 Task: Find connections with filter location La Teste-de-Buch with filter topic #Storytellingwith filter profile language French with filter current company PQE Group with filter school Chaudhary Charan Singh Haryana Agricultural University with filter industry Amusement Parks and Arcades with filter service category Growth Marketing with filter keywords title Biological Engineer
Action: Mouse moved to (518, 82)
Screenshot: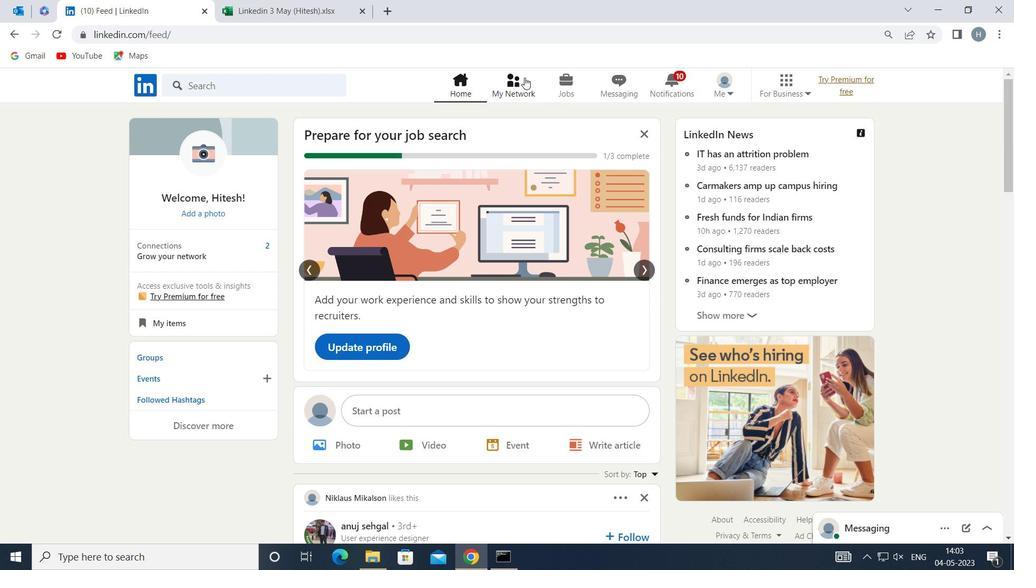 
Action: Mouse pressed left at (518, 82)
Screenshot: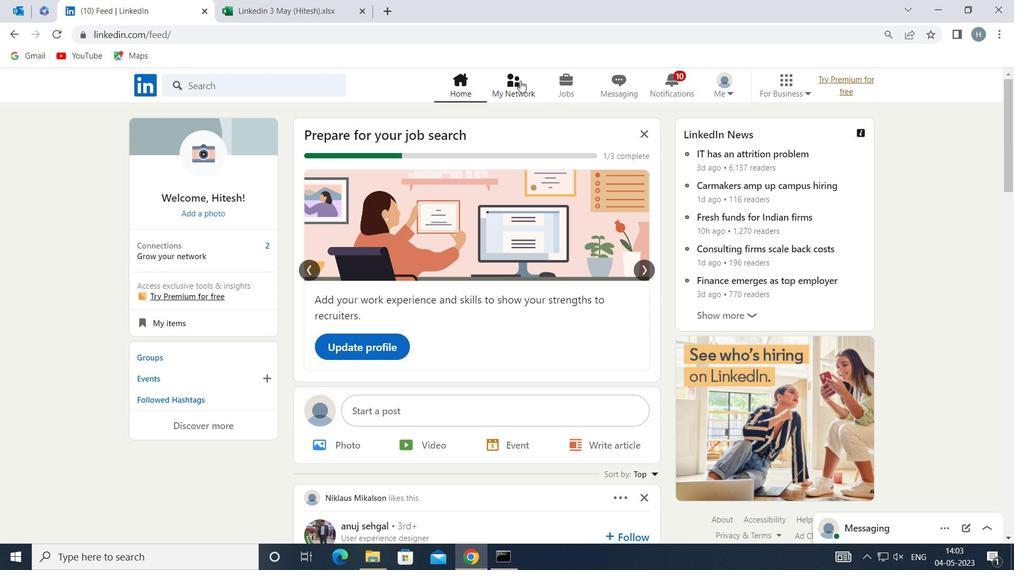 
Action: Mouse moved to (277, 155)
Screenshot: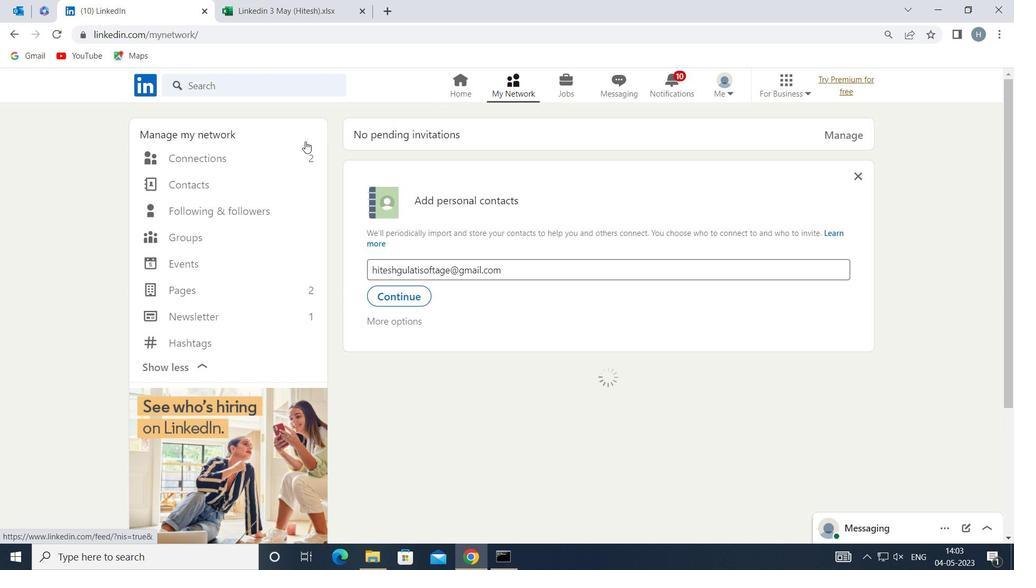 
Action: Mouse pressed left at (277, 155)
Screenshot: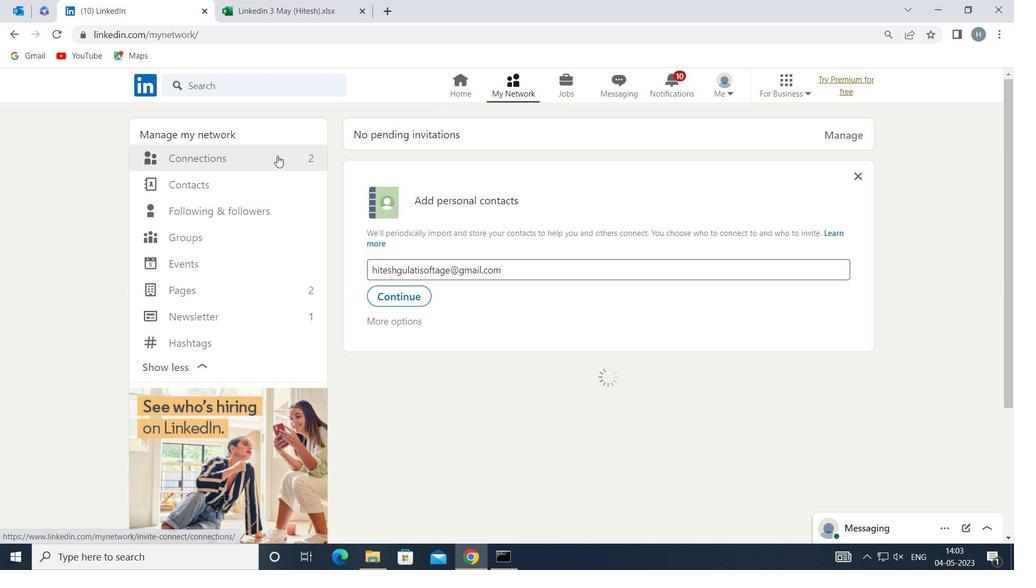 
Action: Mouse moved to (592, 156)
Screenshot: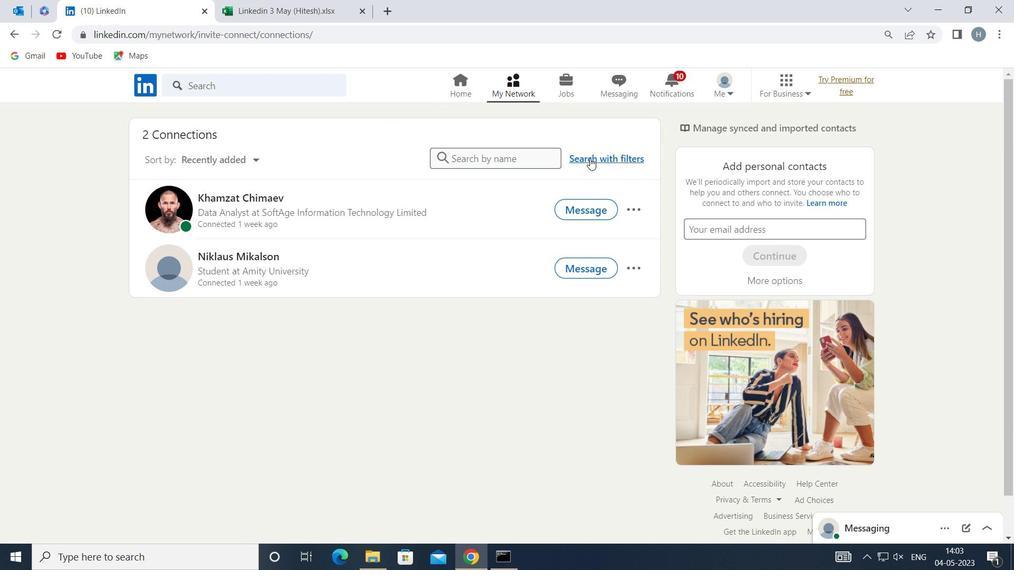
Action: Mouse pressed left at (592, 156)
Screenshot: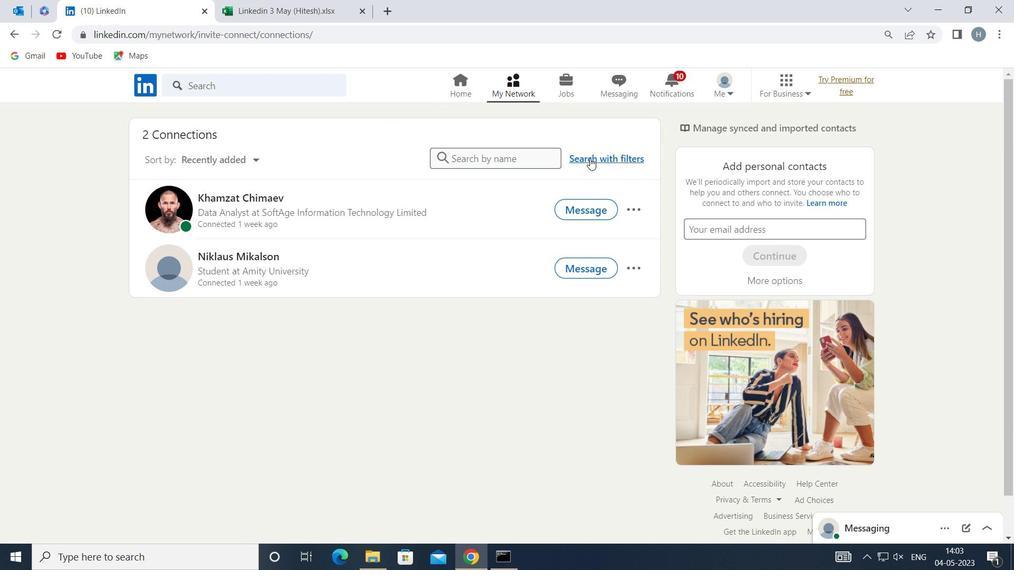 
Action: Mouse moved to (558, 119)
Screenshot: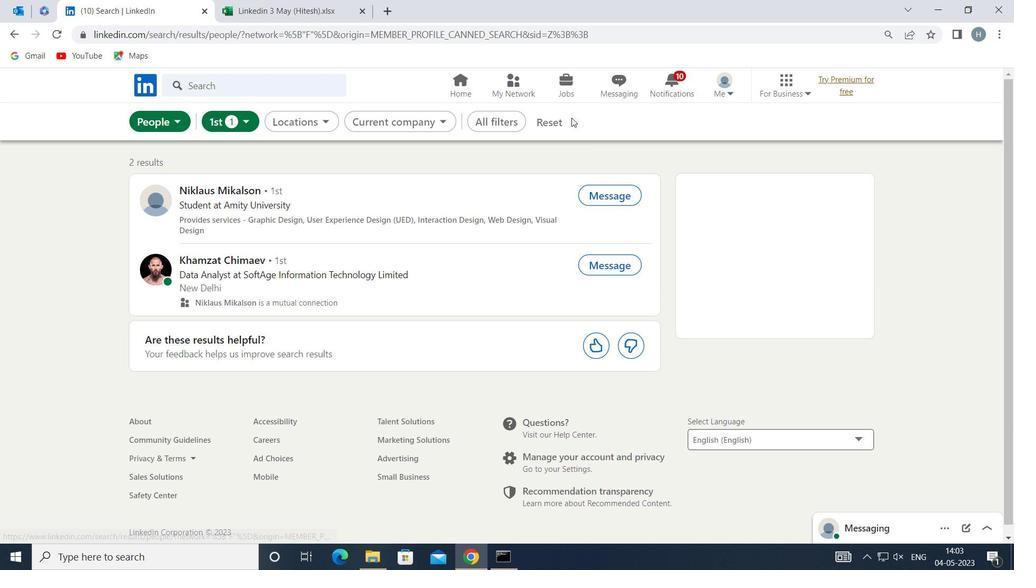 
Action: Mouse pressed left at (558, 119)
Screenshot: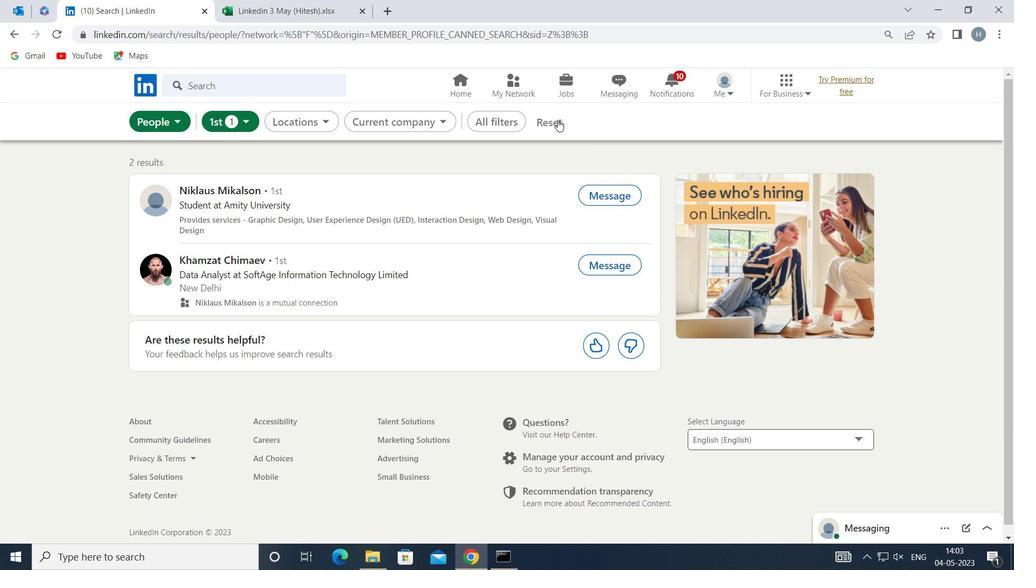 
Action: Mouse moved to (542, 120)
Screenshot: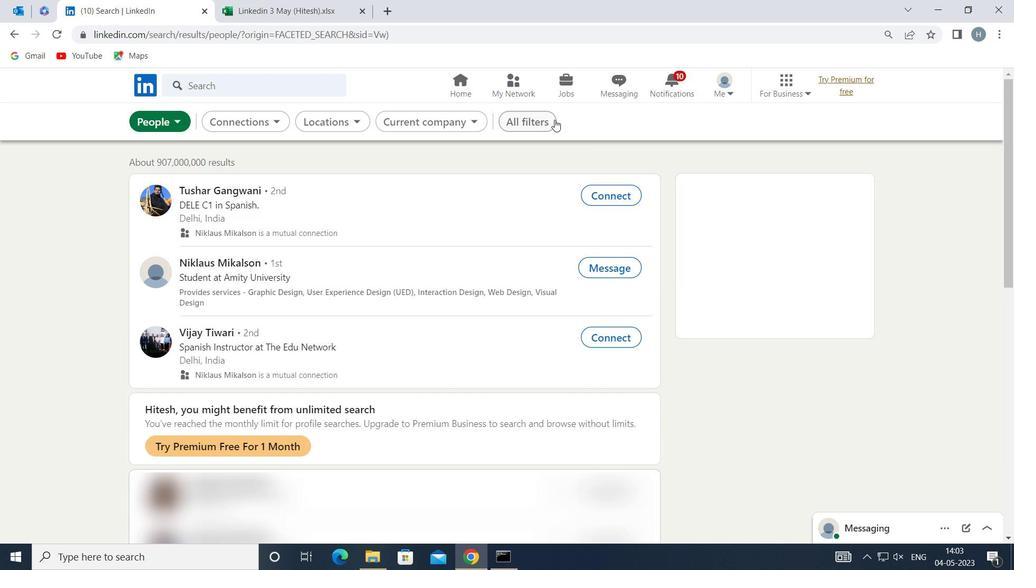
Action: Mouse pressed left at (542, 120)
Screenshot: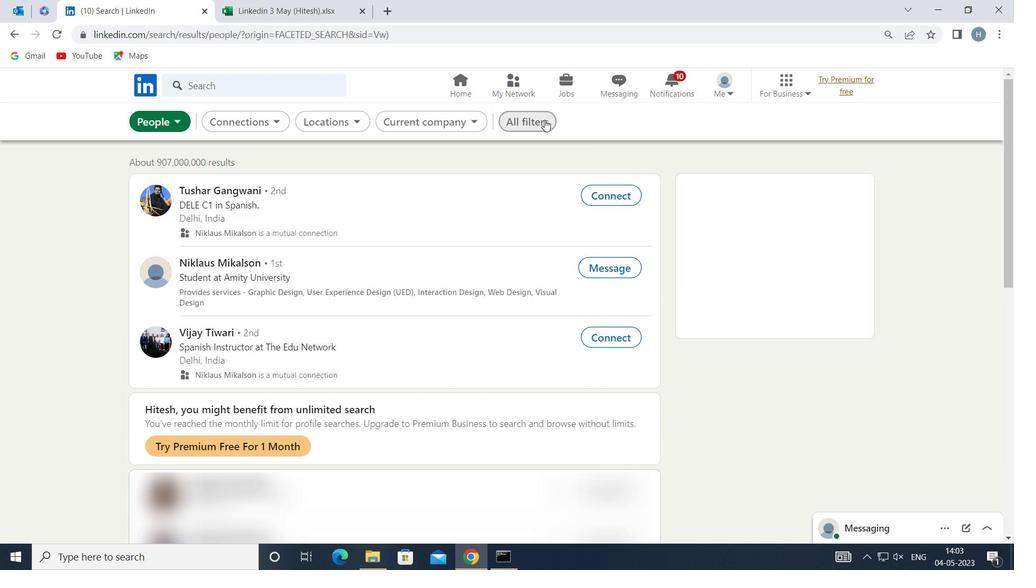 
Action: Mouse moved to (737, 236)
Screenshot: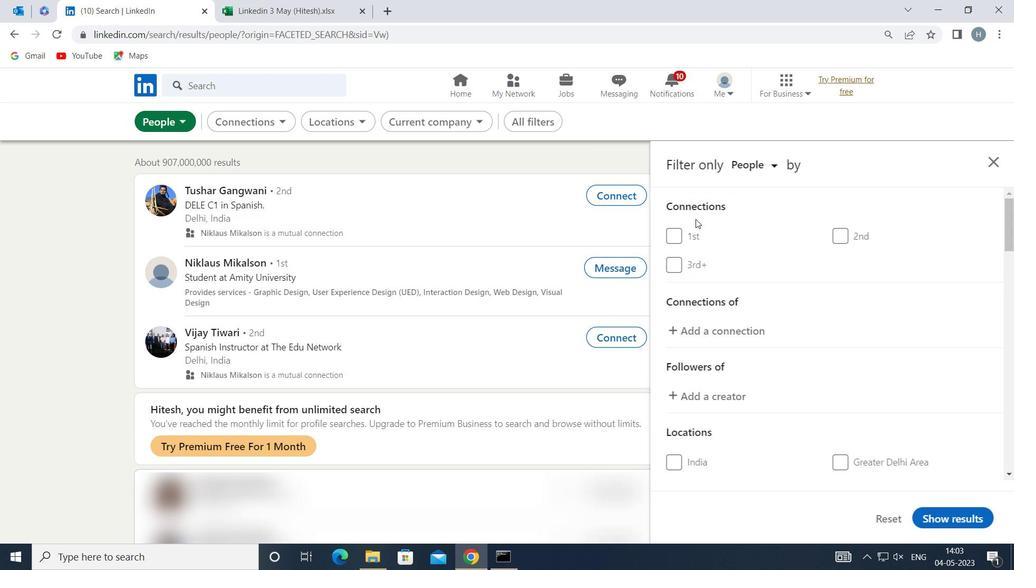 
Action: Mouse scrolled (737, 235) with delta (0, 0)
Screenshot: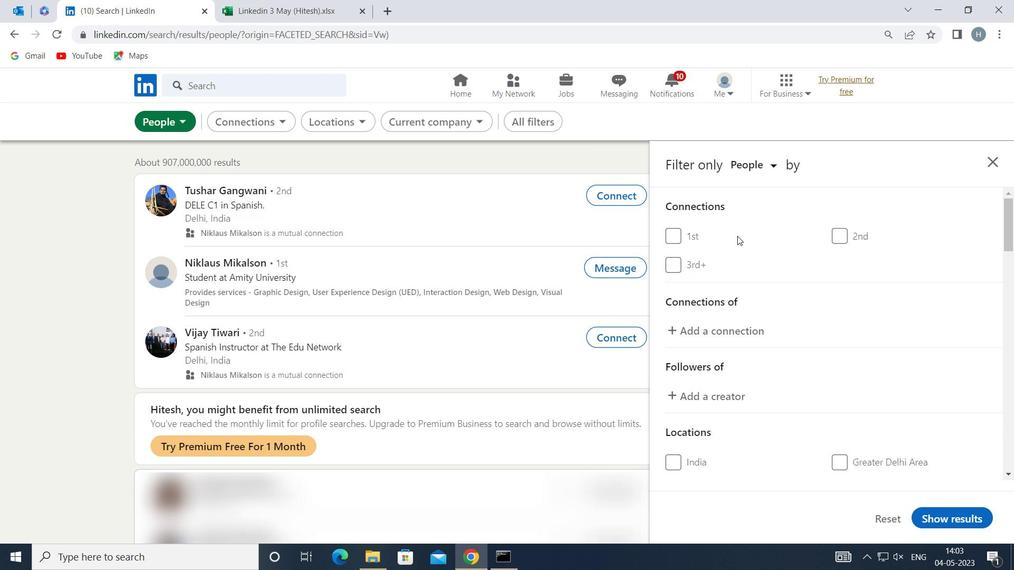 
Action: Mouse scrolled (737, 235) with delta (0, 0)
Screenshot: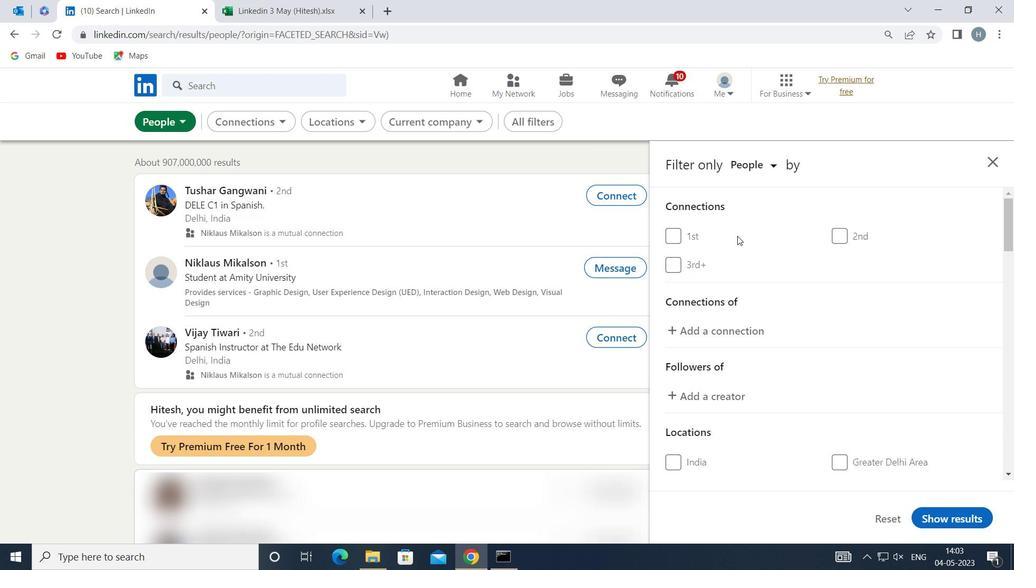 
Action: Mouse moved to (738, 236)
Screenshot: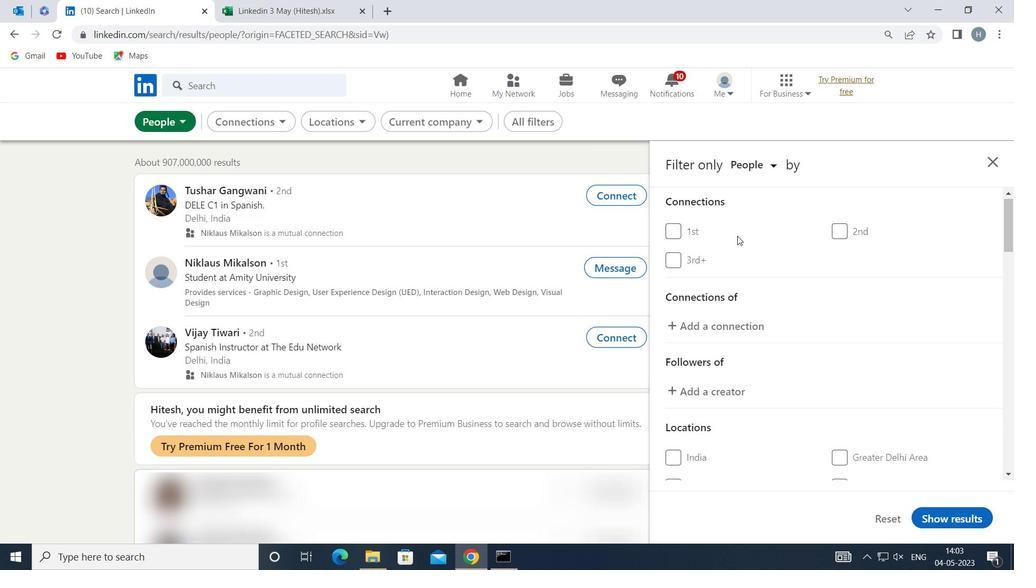 
Action: Mouse scrolled (738, 235) with delta (0, 0)
Screenshot: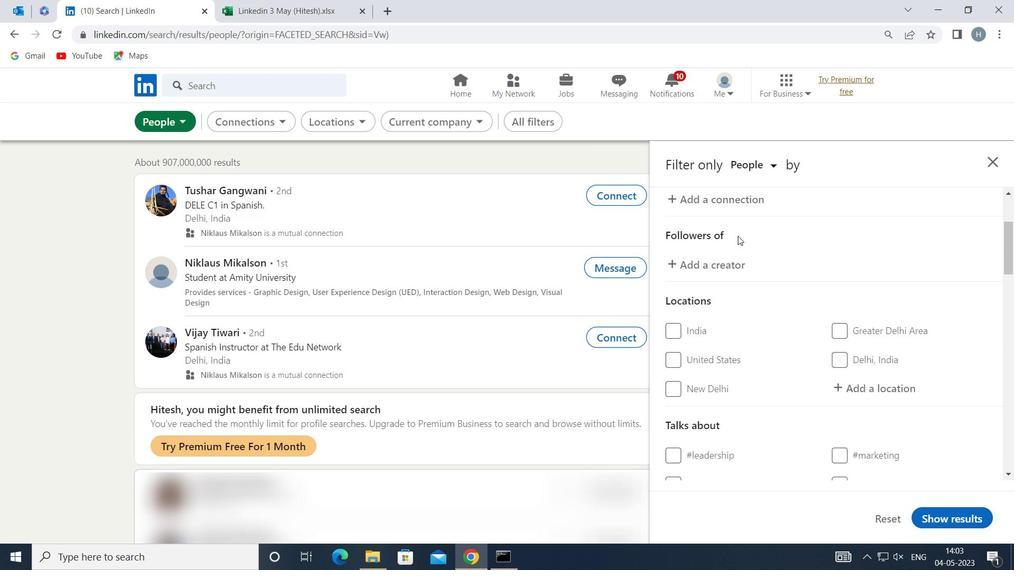 
Action: Mouse moved to (887, 319)
Screenshot: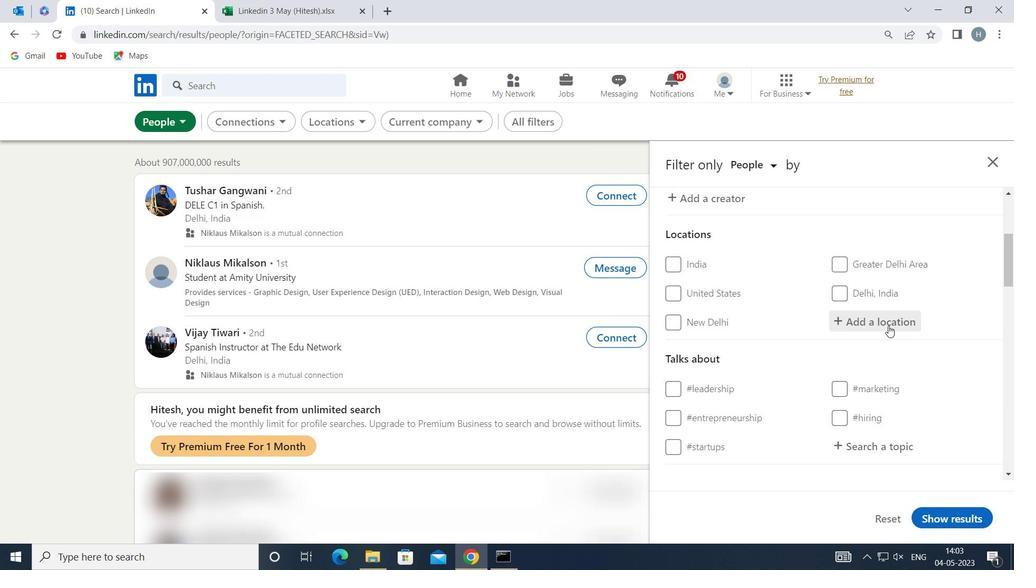 
Action: Mouse pressed left at (887, 319)
Screenshot: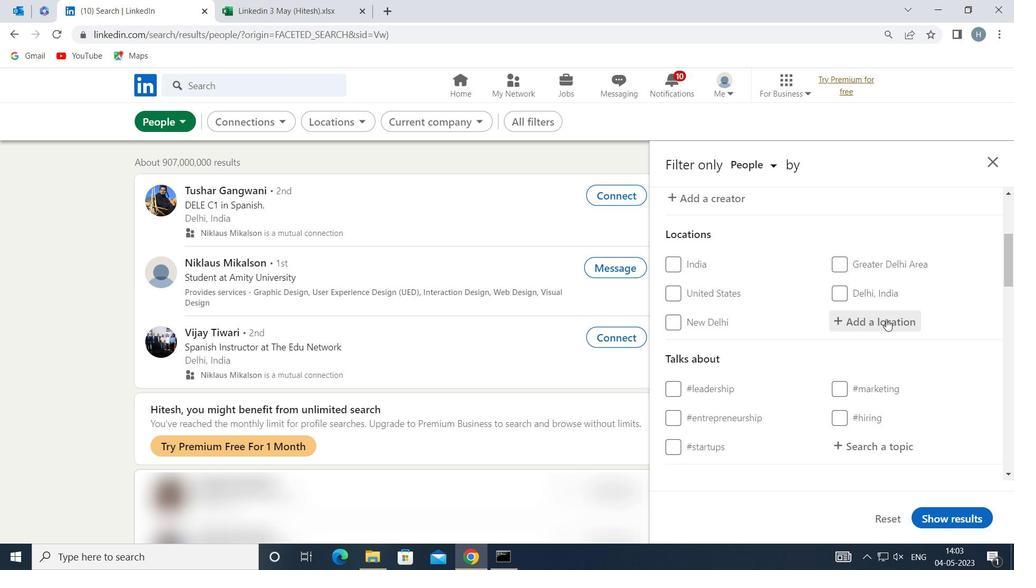 
Action: Key pressed <Key.shift>LA<Key.space><Key.shift>TESTE
Screenshot: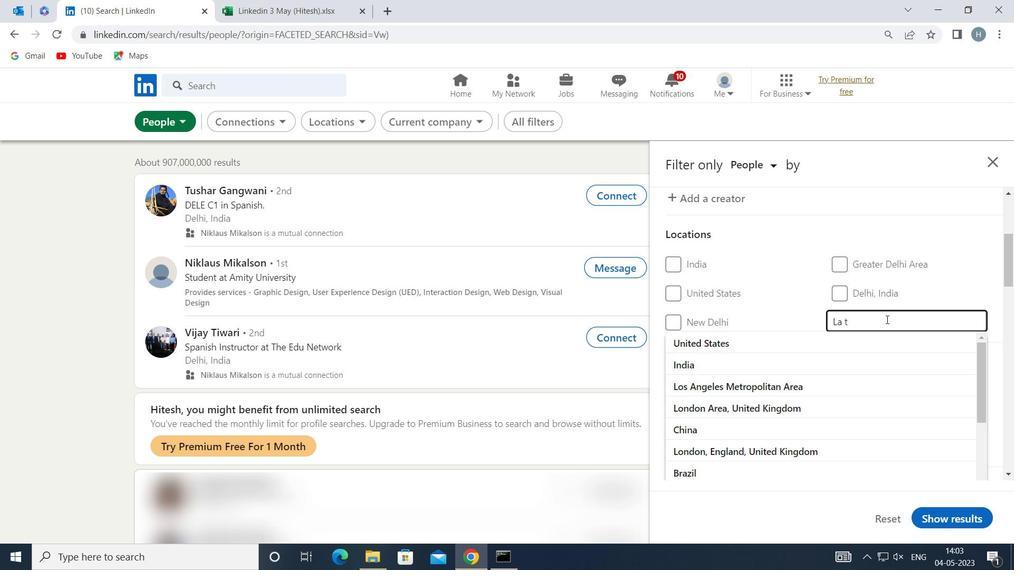 
Action: Mouse moved to (832, 340)
Screenshot: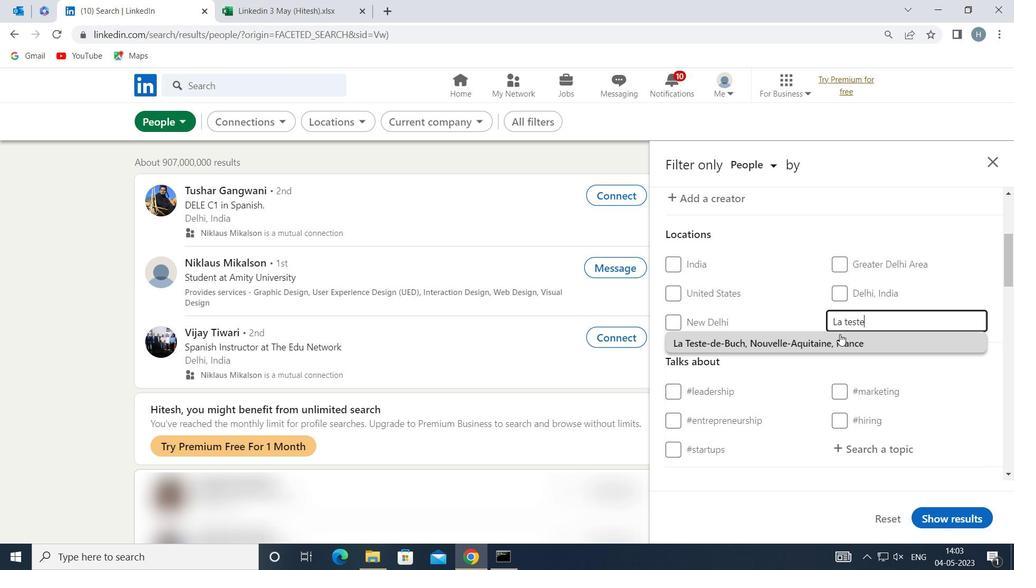 
Action: Mouse pressed left at (832, 340)
Screenshot: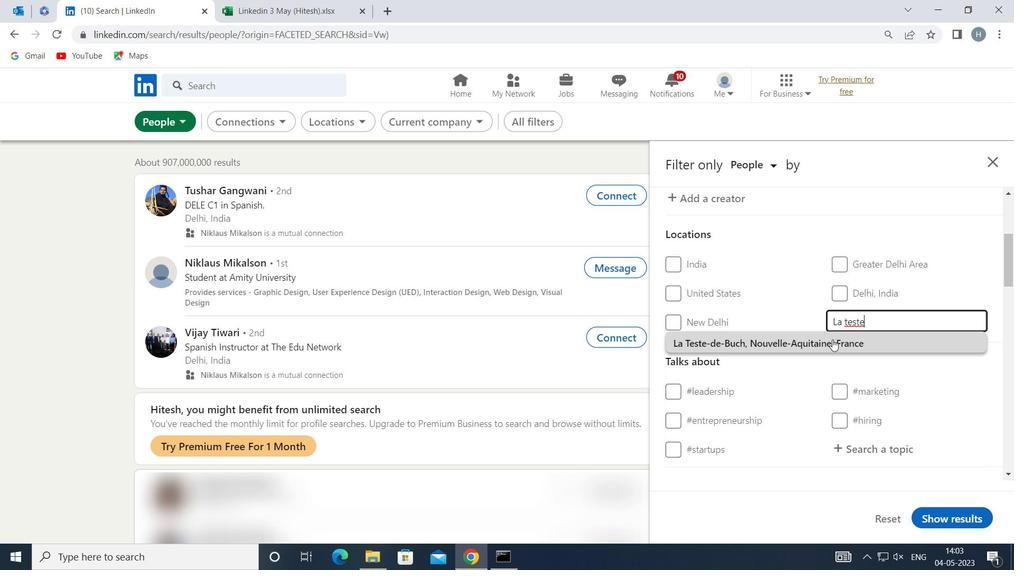 
Action: Mouse moved to (790, 338)
Screenshot: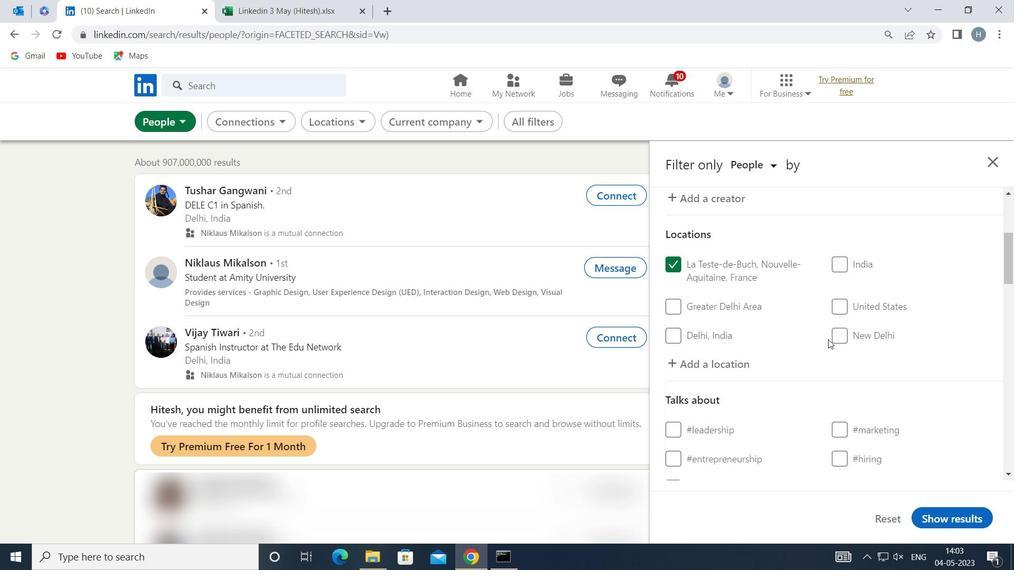 
Action: Mouse scrolled (790, 338) with delta (0, 0)
Screenshot: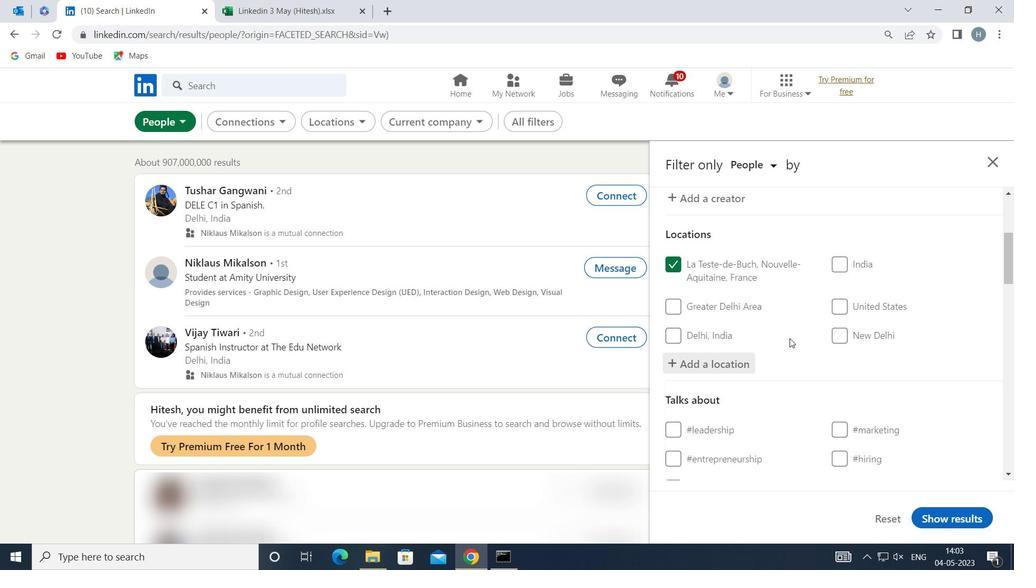 
Action: Mouse scrolled (790, 338) with delta (0, 0)
Screenshot: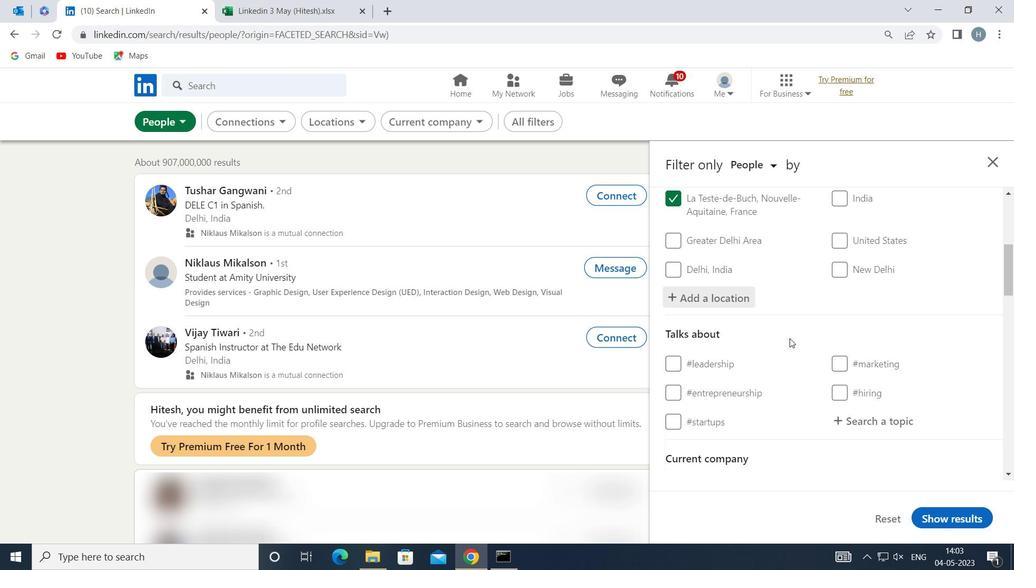 
Action: Mouse moved to (865, 355)
Screenshot: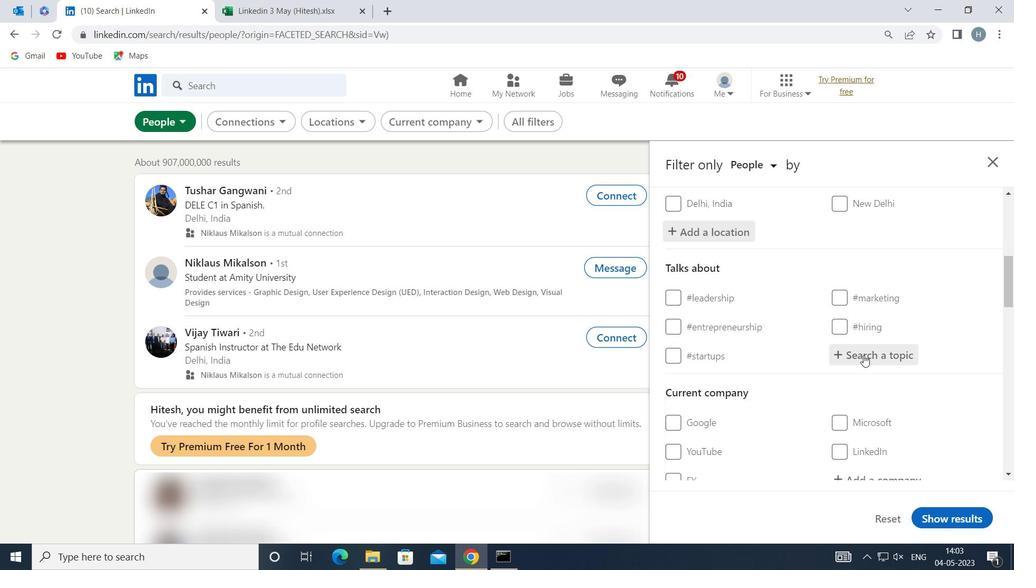 
Action: Mouse pressed left at (865, 355)
Screenshot: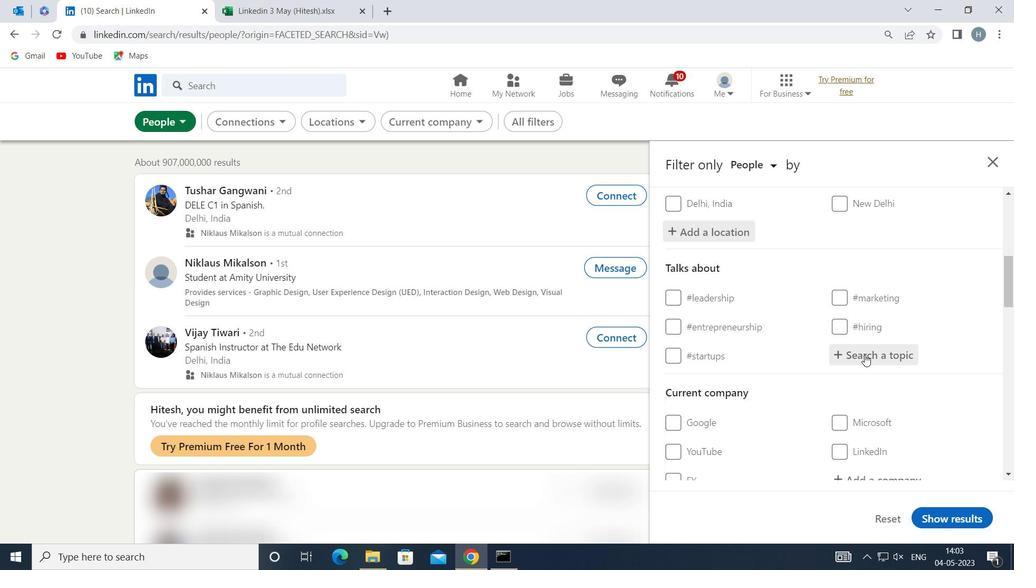 
Action: Key pressed <Key.shift>STORYTELL
Screenshot: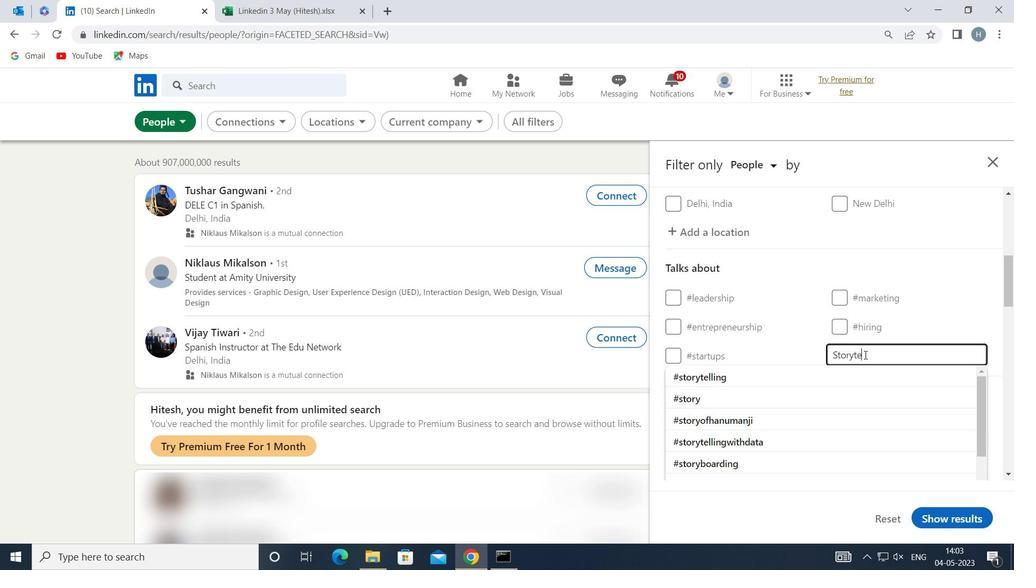 
Action: Mouse moved to (817, 367)
Screenshot: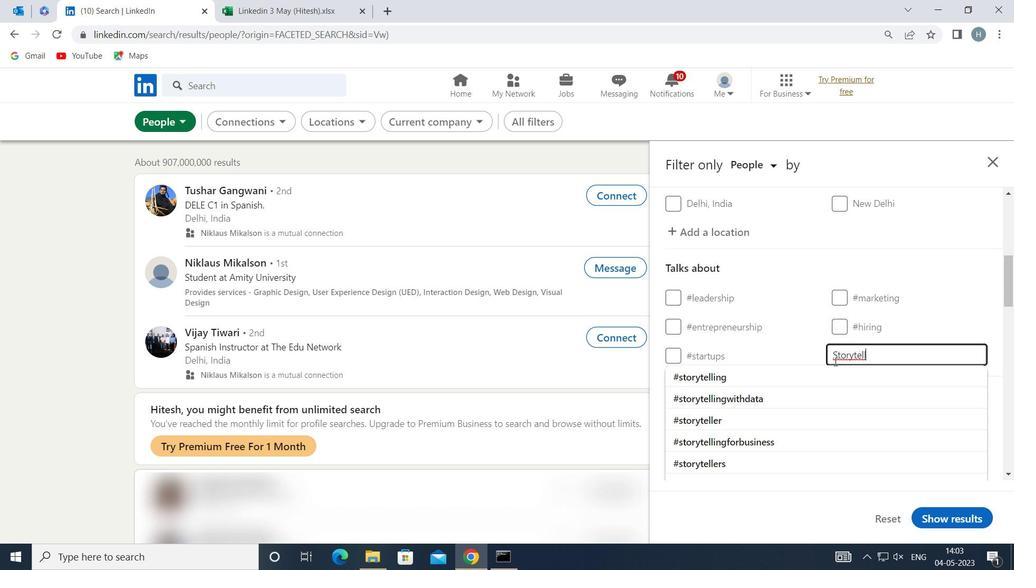
Action: Mouse pressed left at (817, 367)
Screenshot: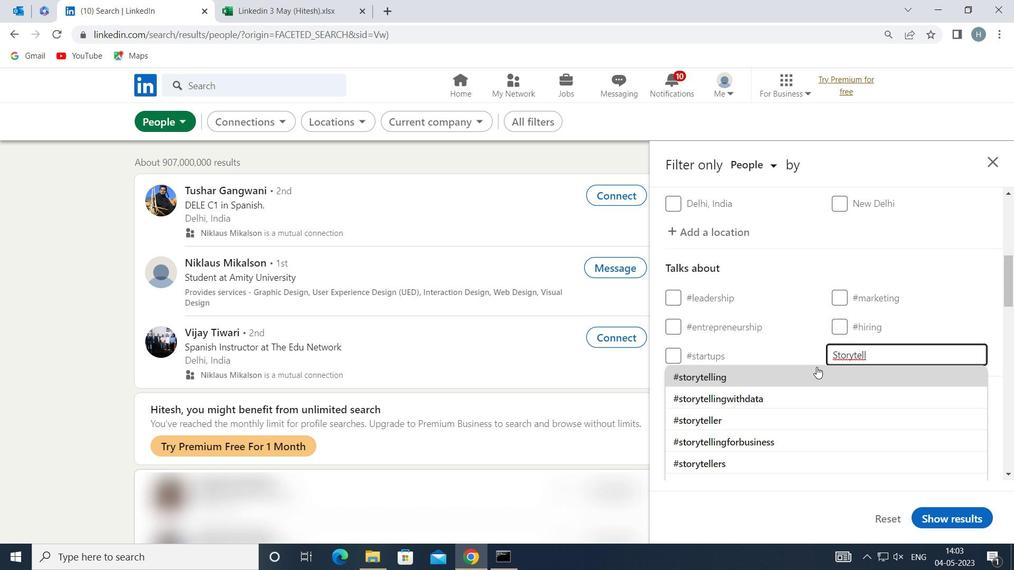 
Action: Mouse moved to (783, 350)
Screenshot: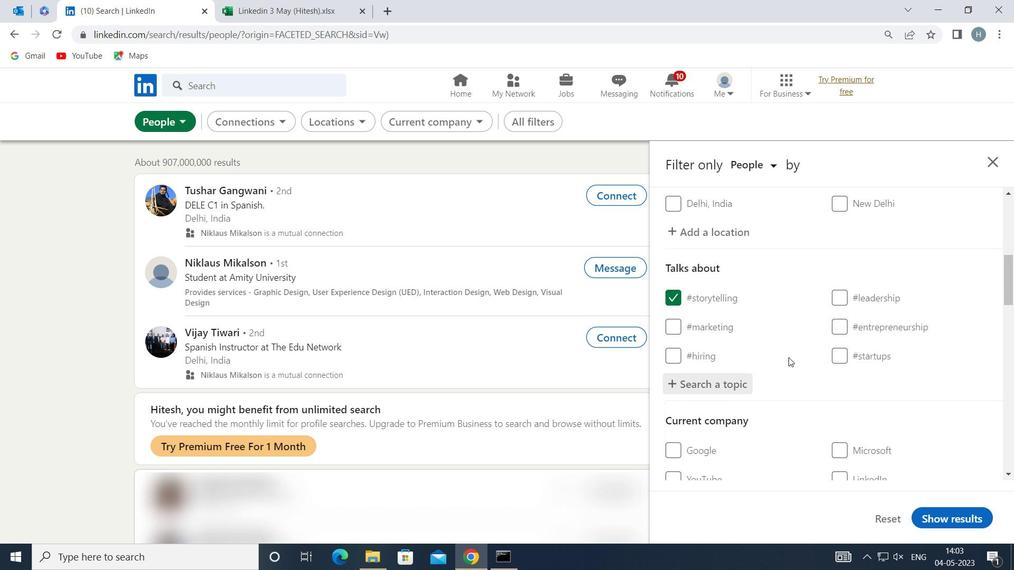 
Action: Mouse scrolled (783, 350) with delta (0, 0)
Screenshot: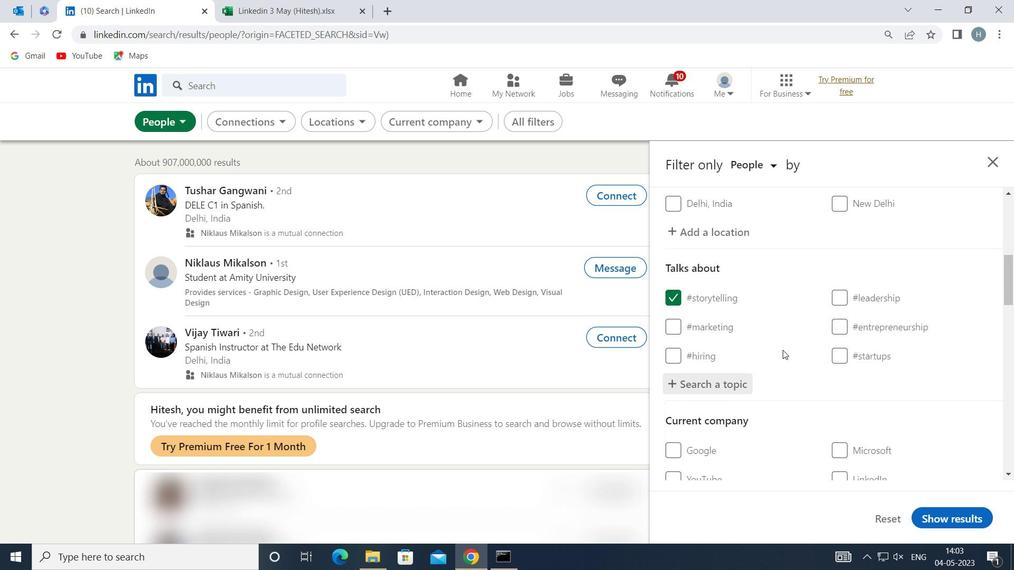 
Action: Mouse scrolled (783, 350) with delta (0, 0)
Screenshot: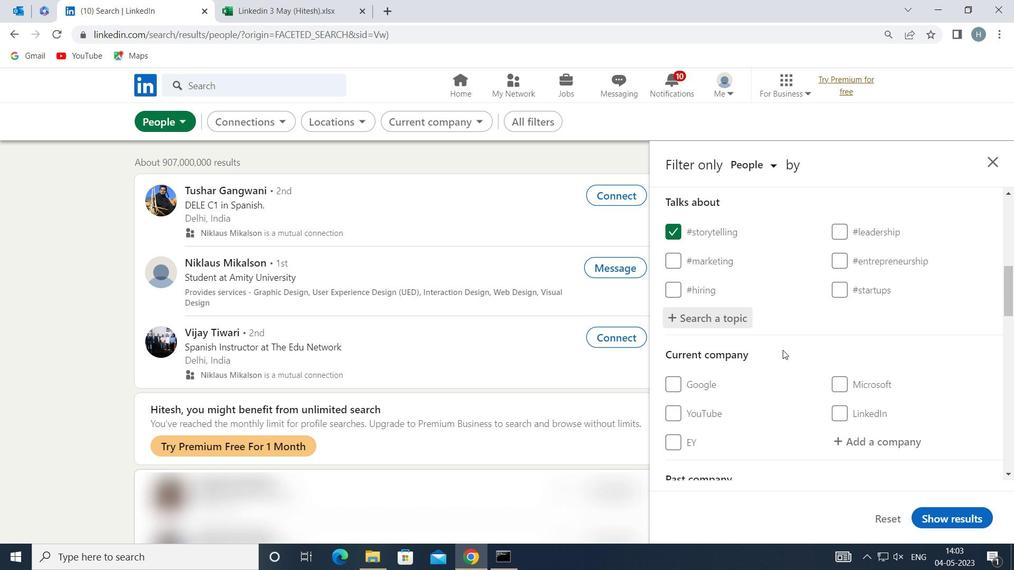 
Action: Mouse scrolled (783, 350) with delta (0, 0)
Screenshot: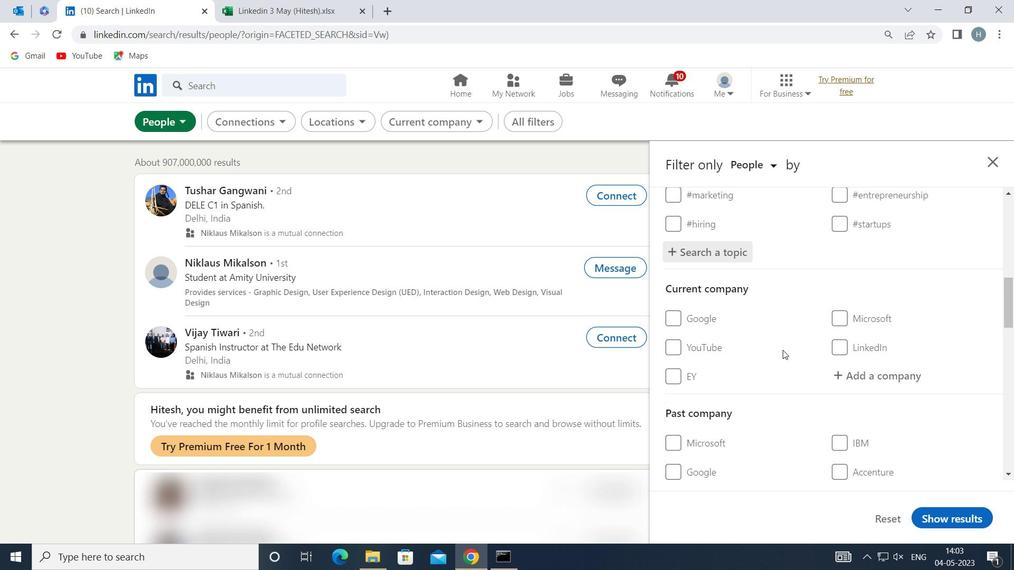 
Action: Mouse scrolled (783, 350) with delta (0, 0)
Screenshot: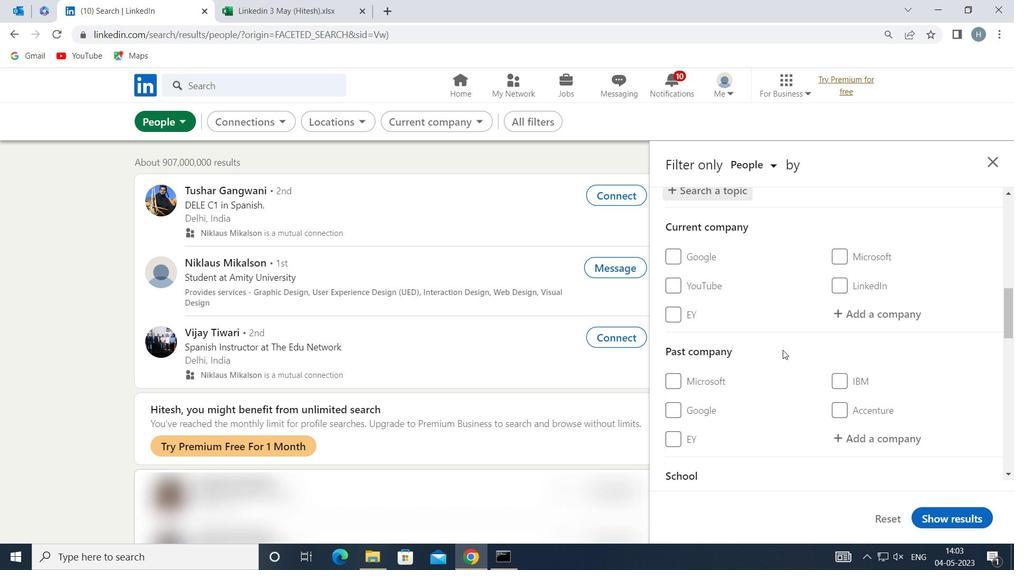 
Action: Mouse scrolled (783, 350) with delta (0, 0)
Screenshot: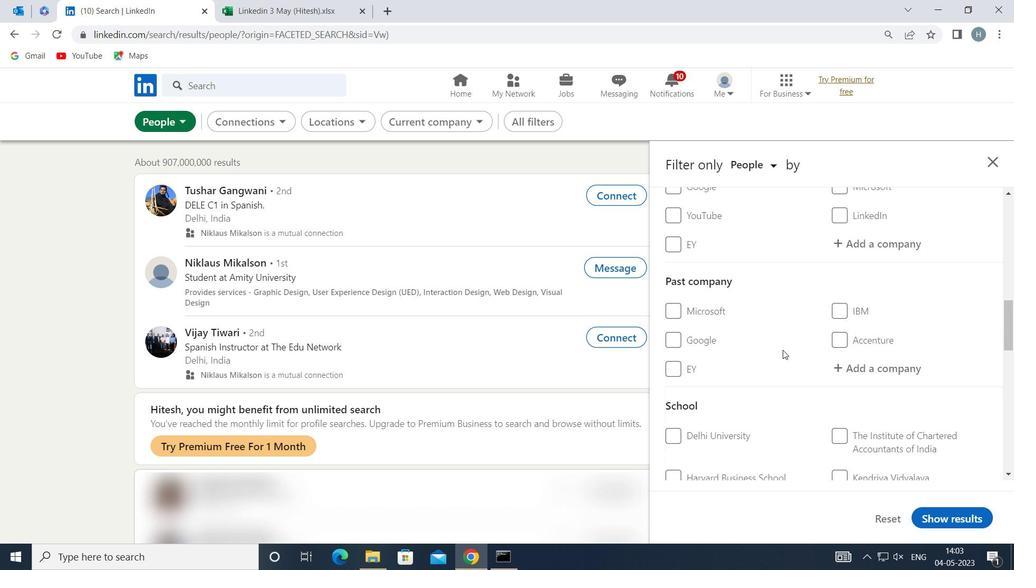 
Action: Mouse scrolled (783, 350) with delta (0, 0)
Screenshot: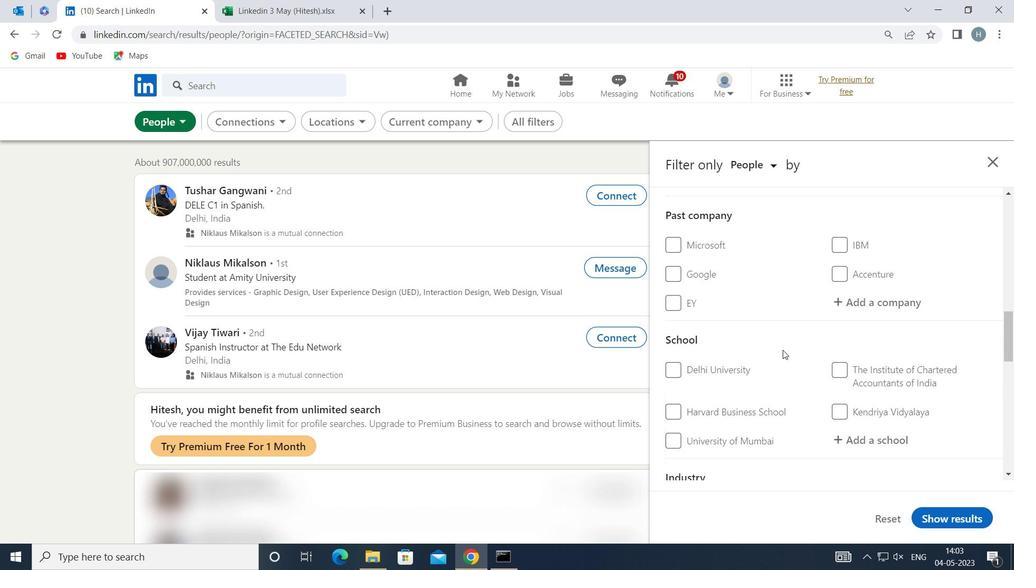 
Action: Mouse scrolled (783, 350) with delta (0, 0)
Screenshot: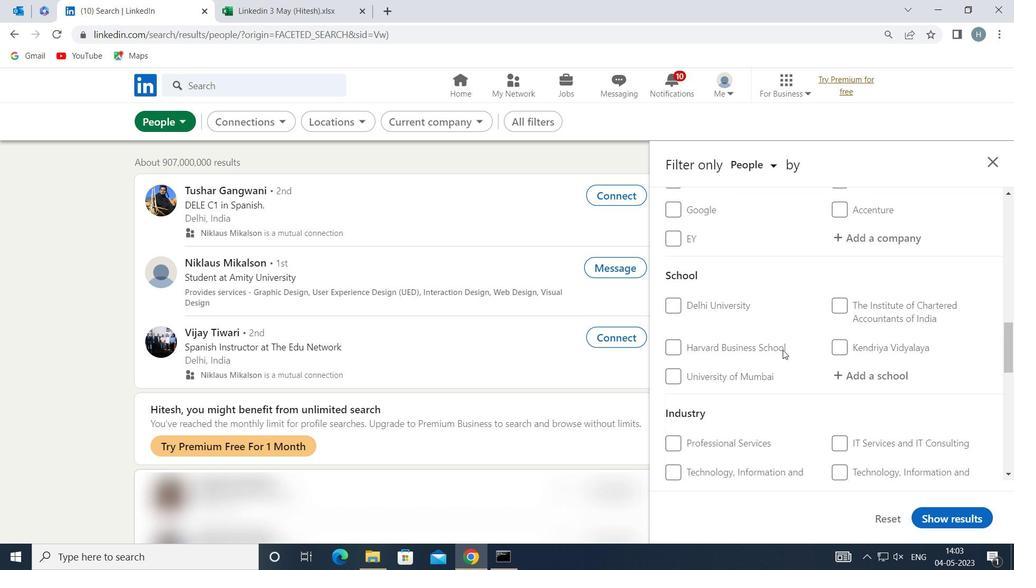 
Action: Mouse scrolled (783, 350) with delta (0, 0)
Screenshot: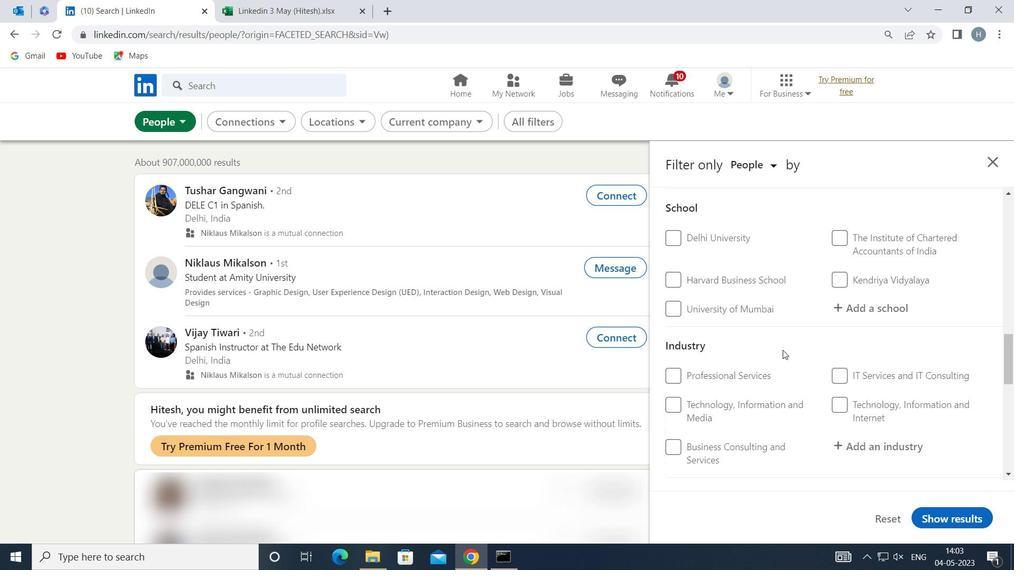 
Action: Mouse scrolled (783, 350) with delta (0, 0)
Screenshot: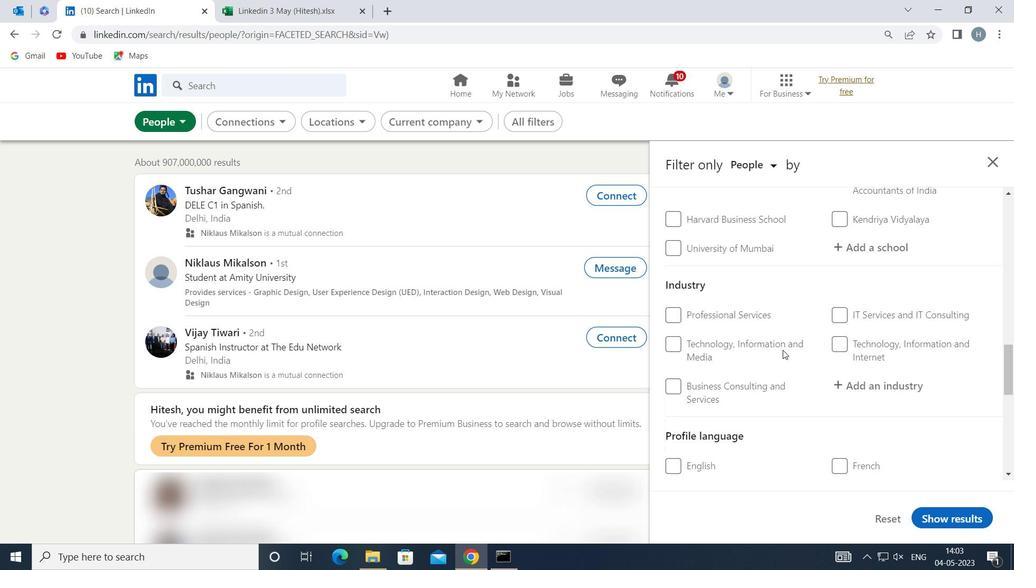 
Action: Mouse moved to (839, 397)
Screenshot: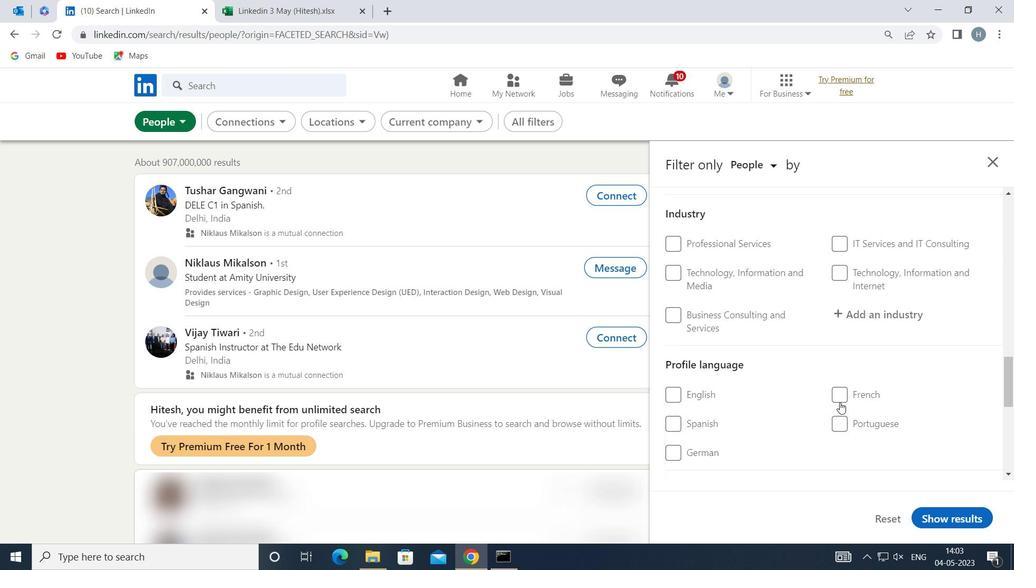
Action: Mouse pressed left at (839, 397)
Screenshot: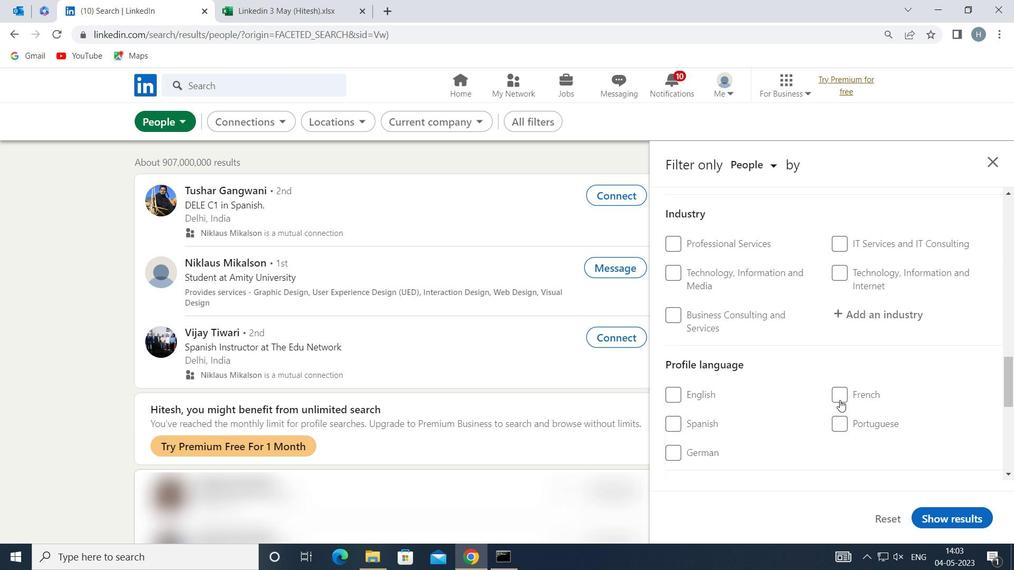 
Action: Mouse moved to (815, 395)
Screenshot: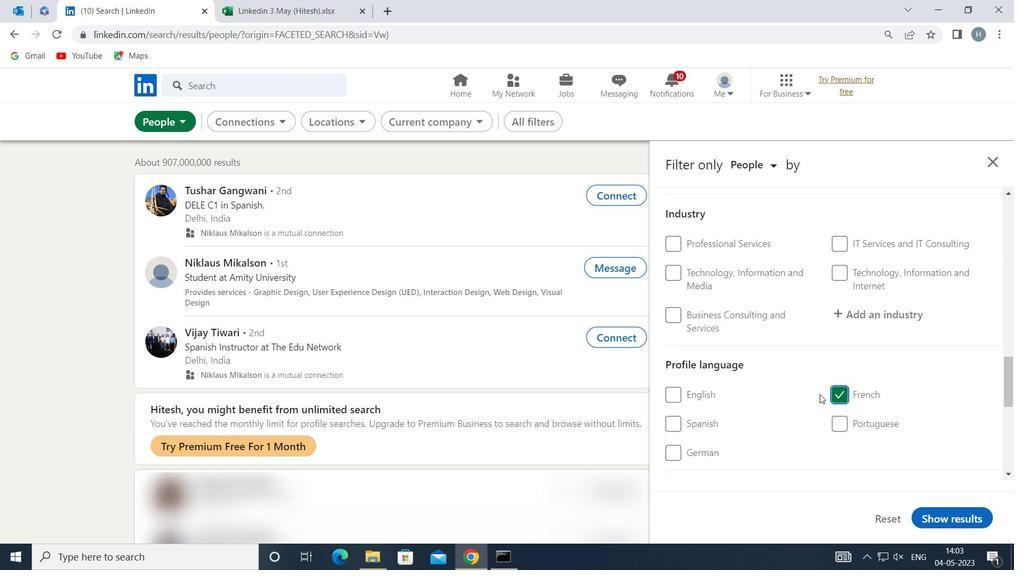 
Action: Mouse scrolled (815, 395) with delta (0, 0)
Screenshot: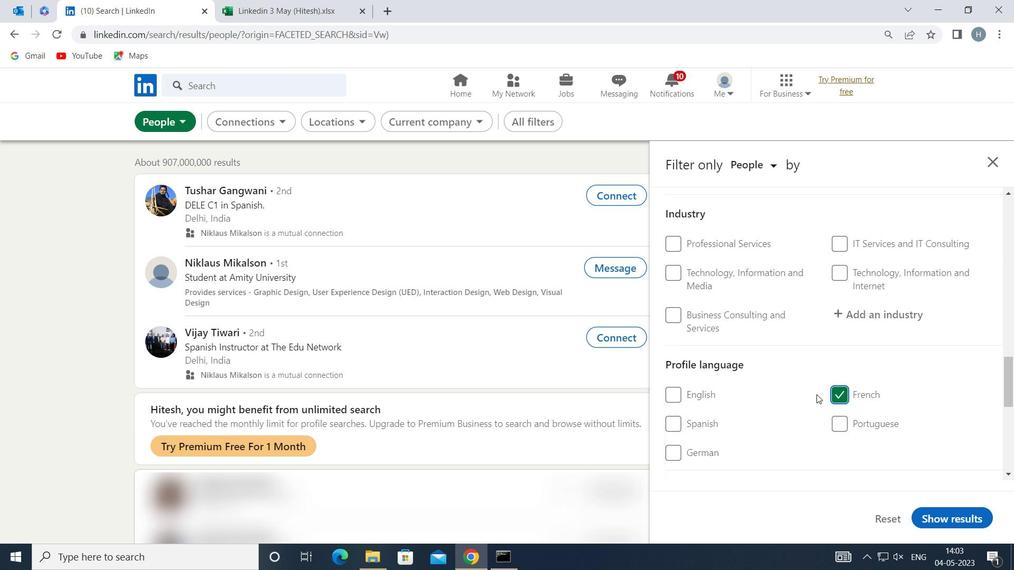 
Action: Mouse scrolled (815, 395) with delta (0, 0)
Screenshot: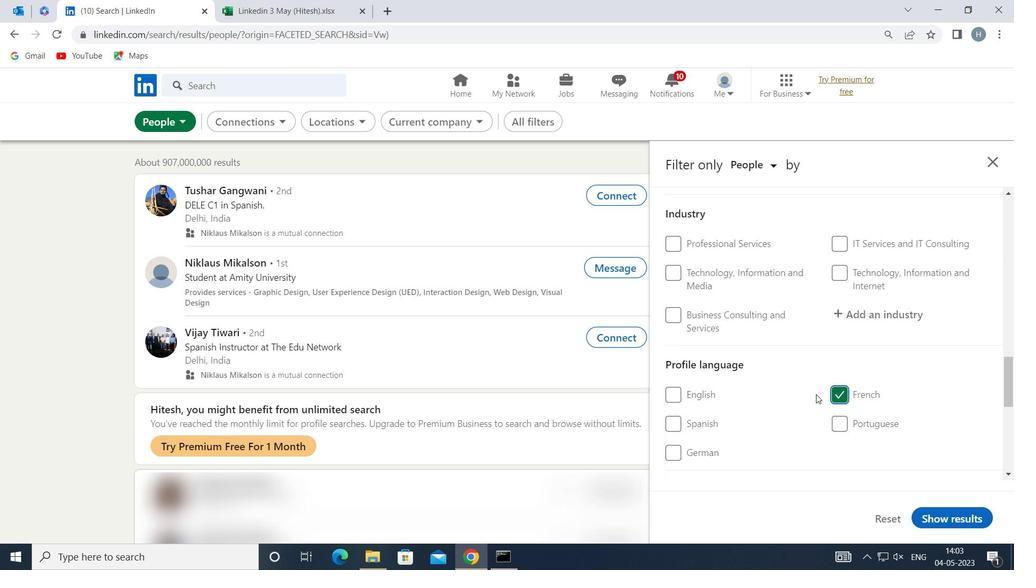 
Action: Mouse moved to (814, 393)
Screenshot: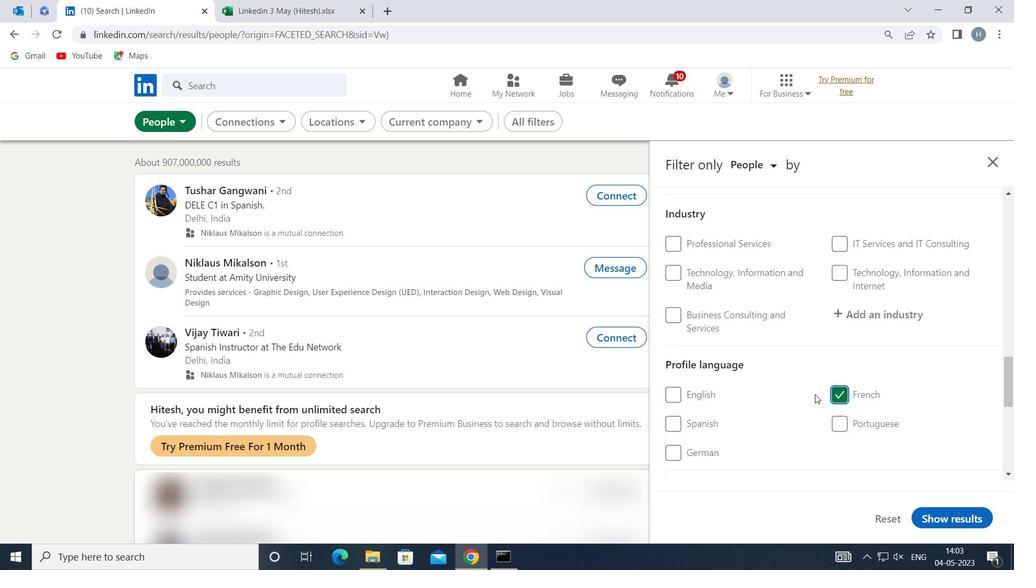 
Action: Mouse scrolled (814, 393) with delta (0, 0)
Screenshot: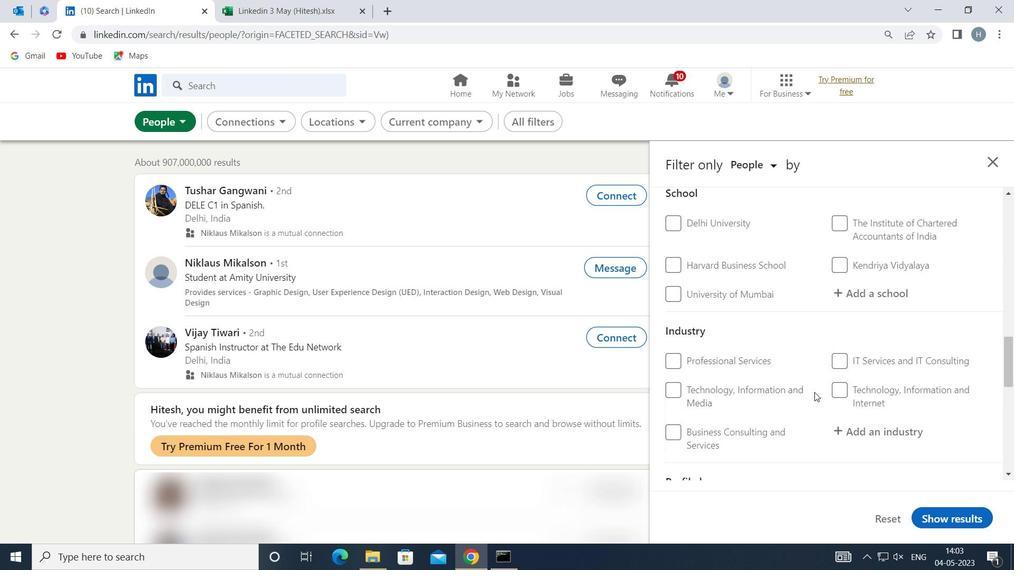 
Action: Mouse scrolled (814, 393) with delta (0, 0)
Screenshot: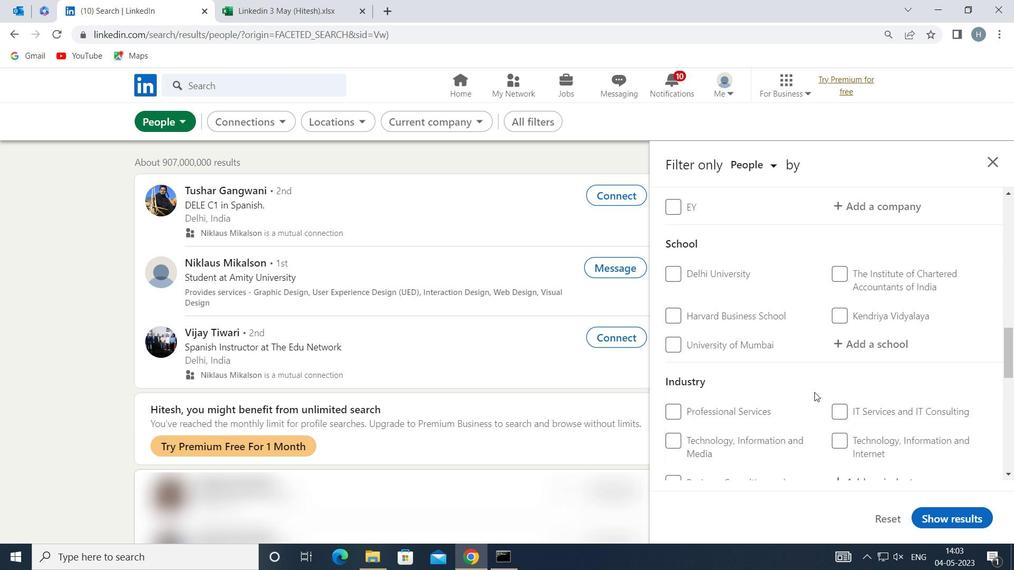 
Action: Mouse scrolled (814, 393) with delta (0, 0)
Screenshot: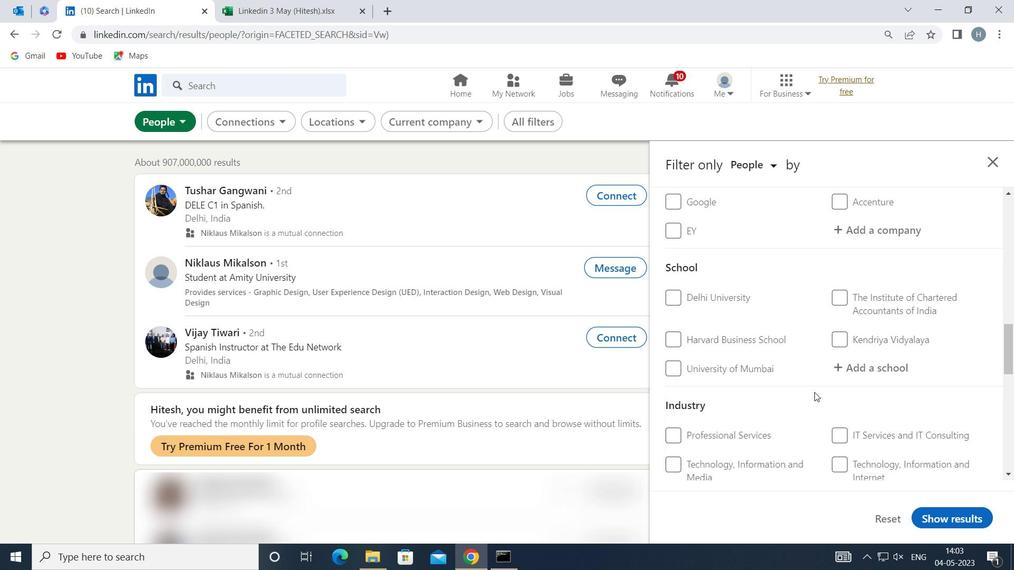 
Action: Mouse scrolled (814, 393) with delta (0, 0)
Screenshot: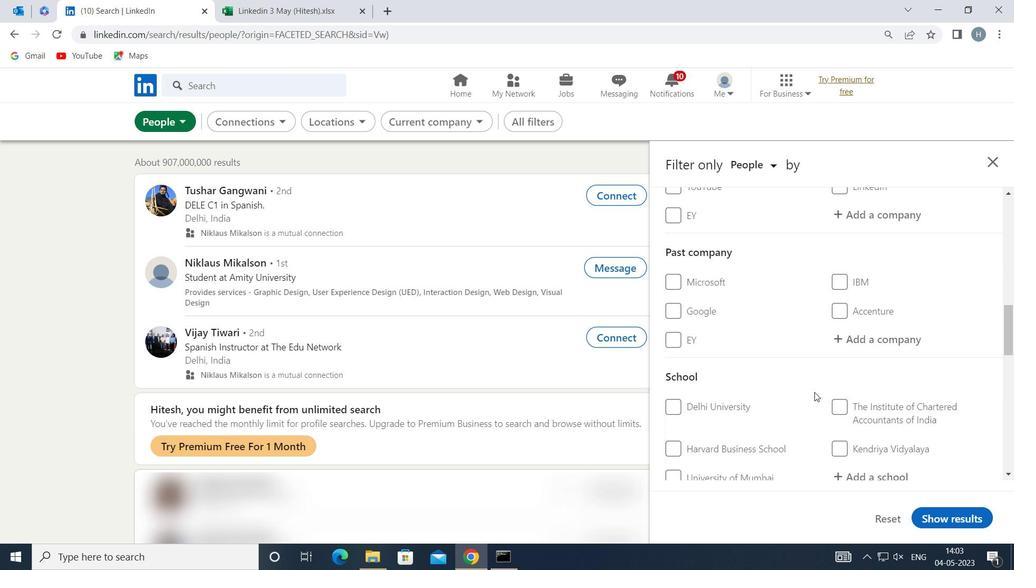 
Action: Mouse scrolled (814, 393) with delta (0, 0)
Screenshot: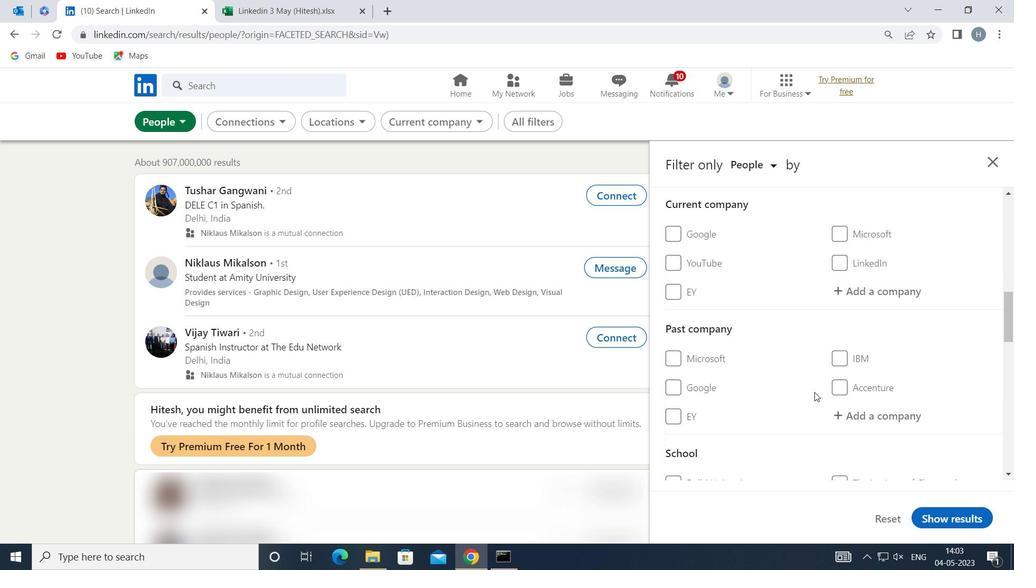 
Action: Mouse moved to (893, 368)
Screenshot: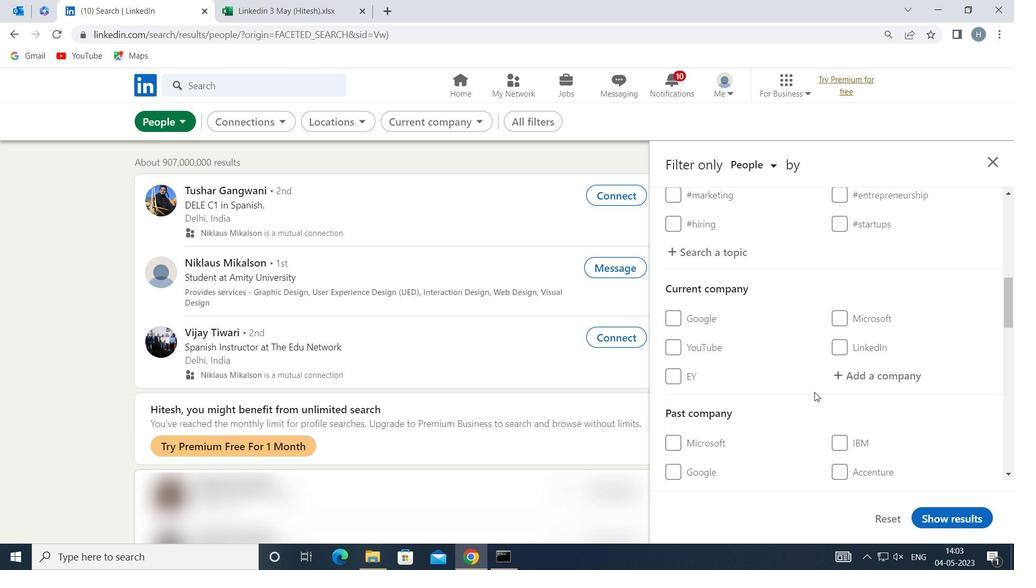 
Action: Mouse pressed left at (893, 368)
Screenshot: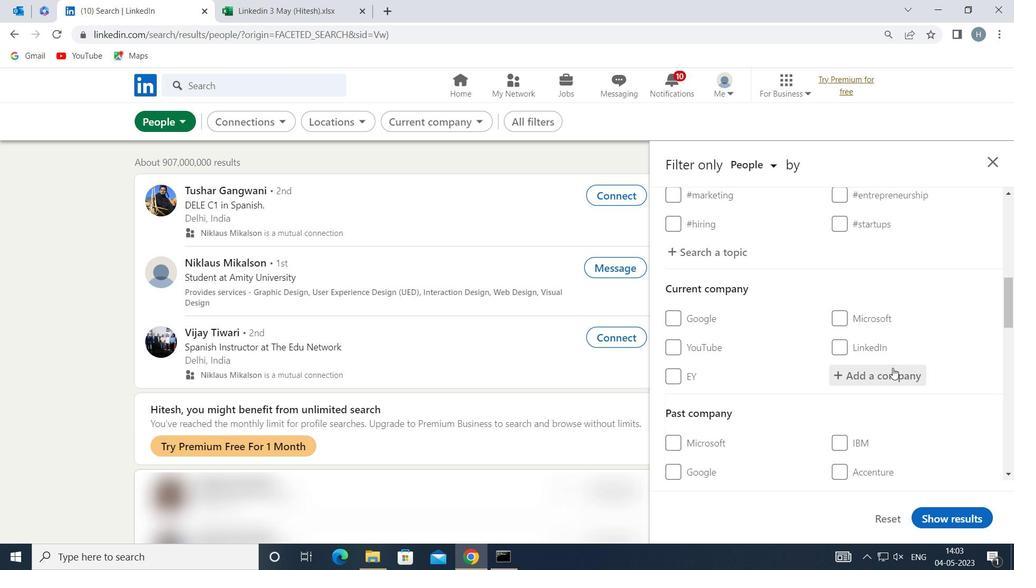 
Action: Key pressed <Key.shift>PQE<Key.space><Key.shift>GROUP
Screenshot: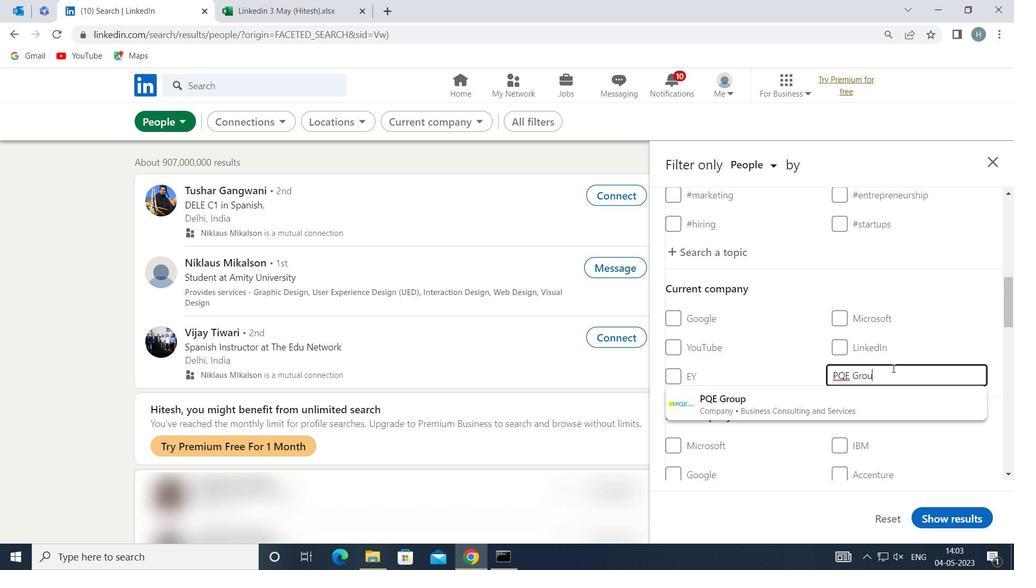 
Action: Mouse moved to (828, 406)
Screenshot: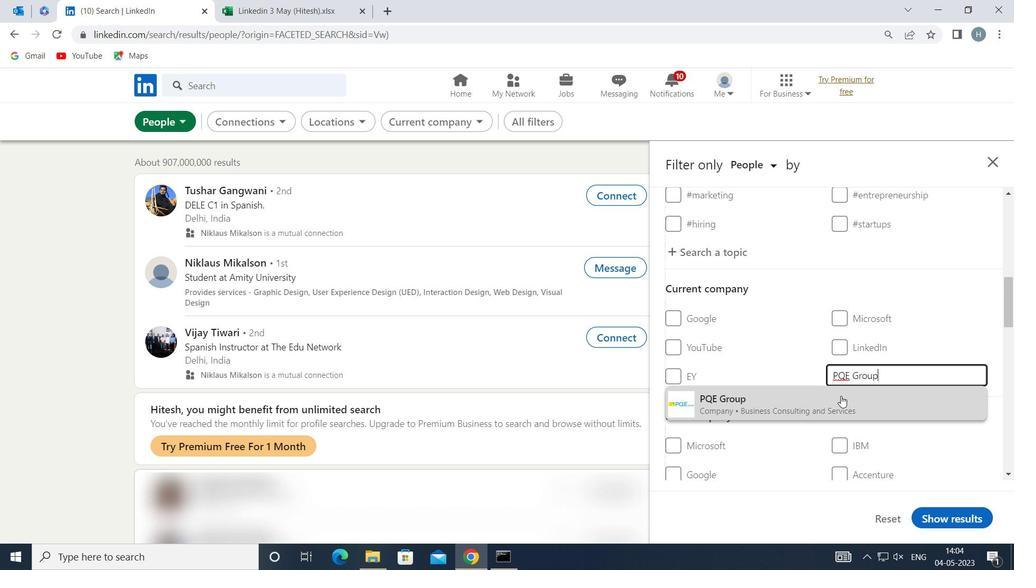 
Action: Mouse pressed left at (828, 406)
Screenshot: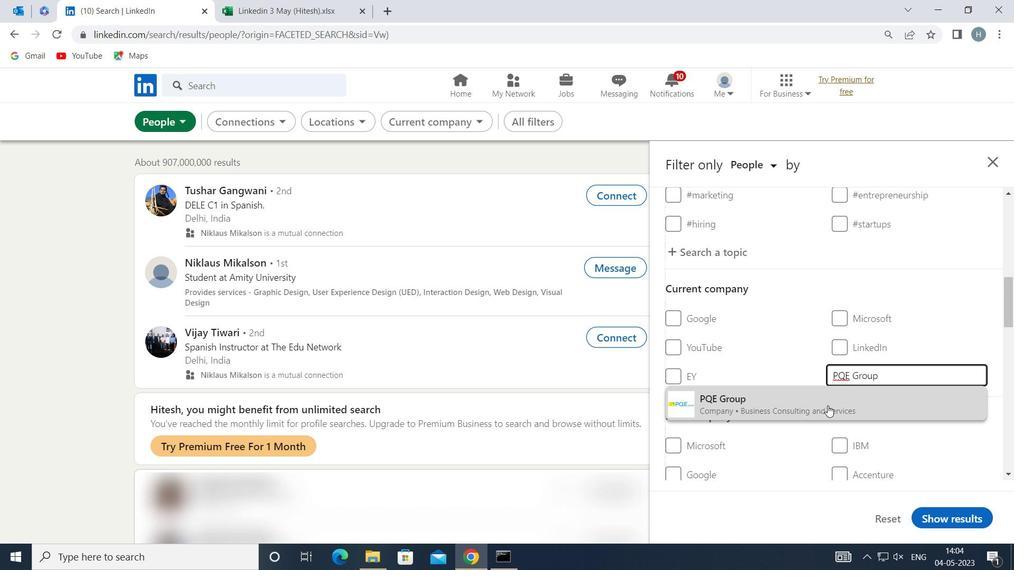 
Action: Mouse moved to (775, 399)
Screenshot: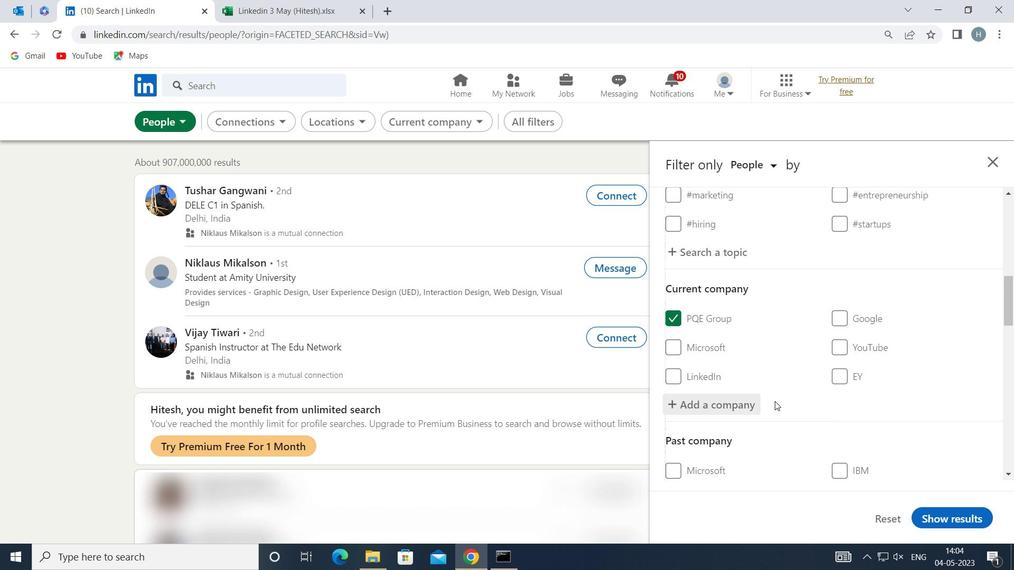 
Action: Mouse scrolled (775, 398) with delta (0, 0)
Screenshot: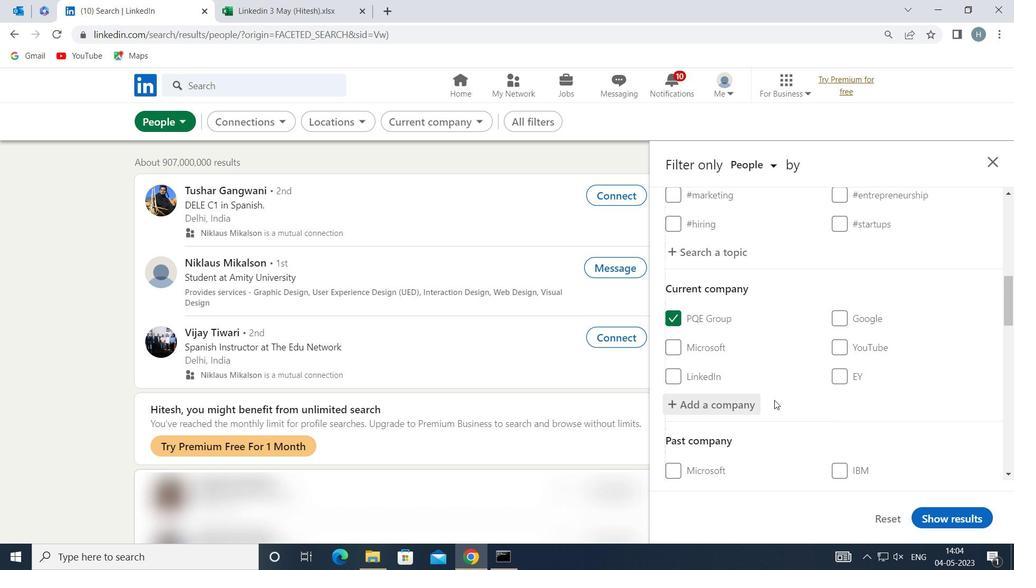 
Action: Mouse moved to (791, 393)
Screenshot: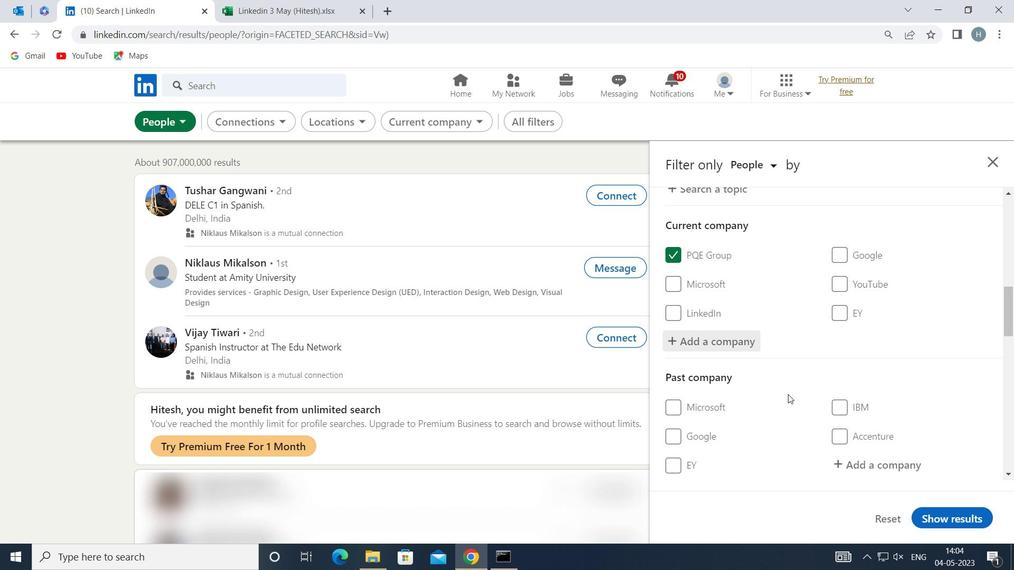 
Action: Mouse scrolled (791, 392) with delta (0, 0)
Screenshot: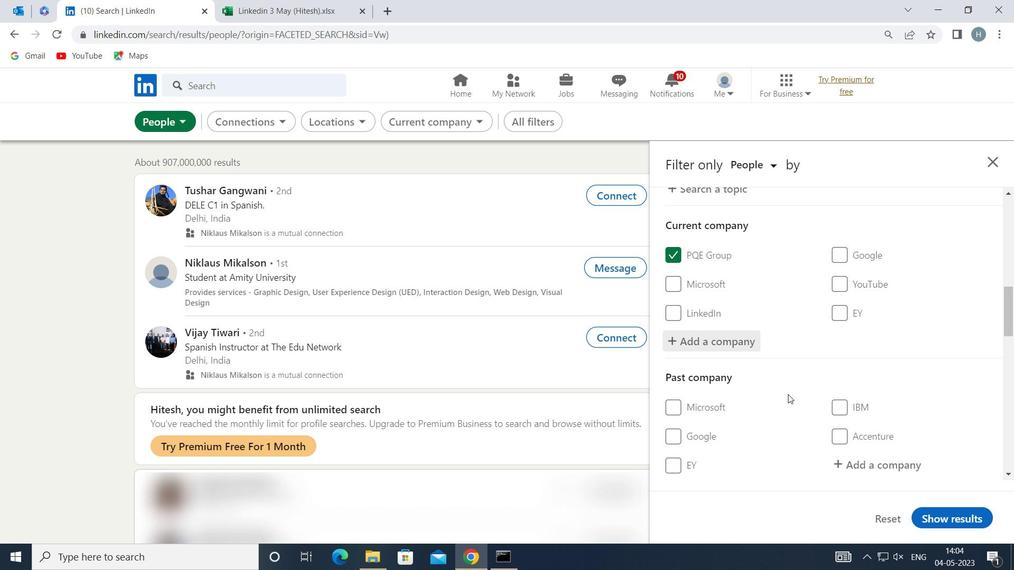 
Action: Mouse moved to (791, 392)
Screenshot: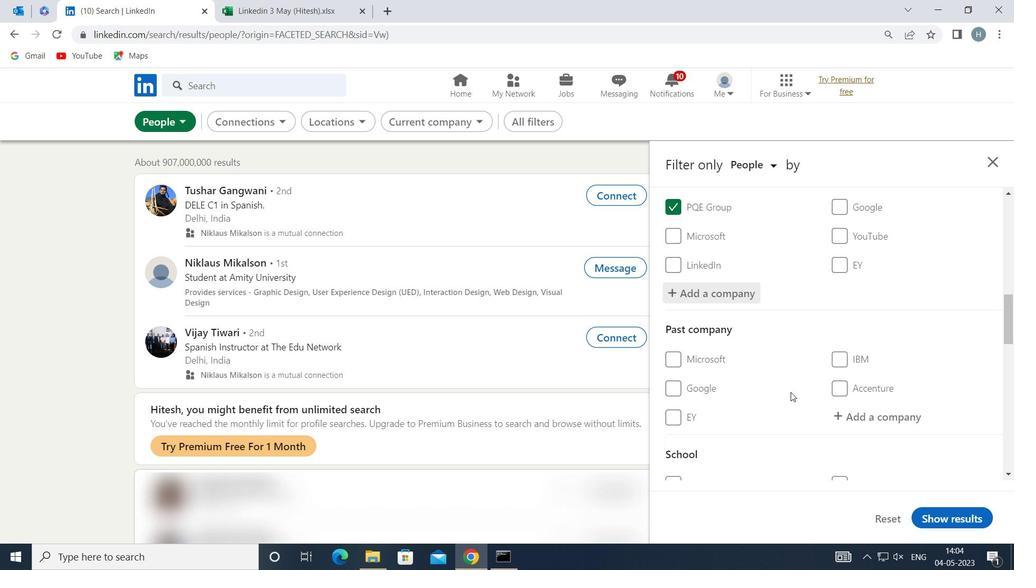 
Action: Mouse scrolled (791, 392) with delta (0, 0)
Screenshot: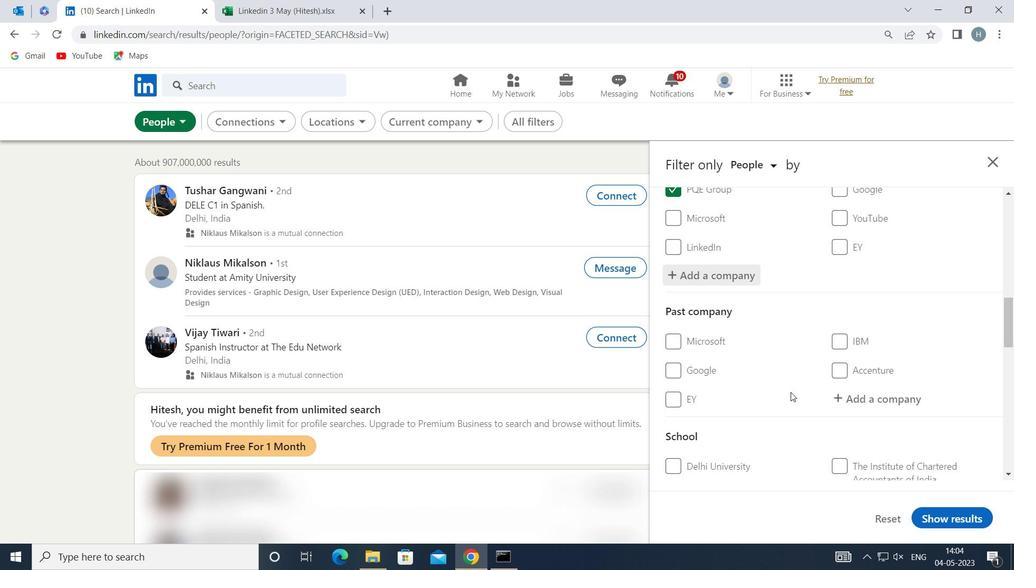 
Action: Mouse moved to (791, 391)
Screenshot: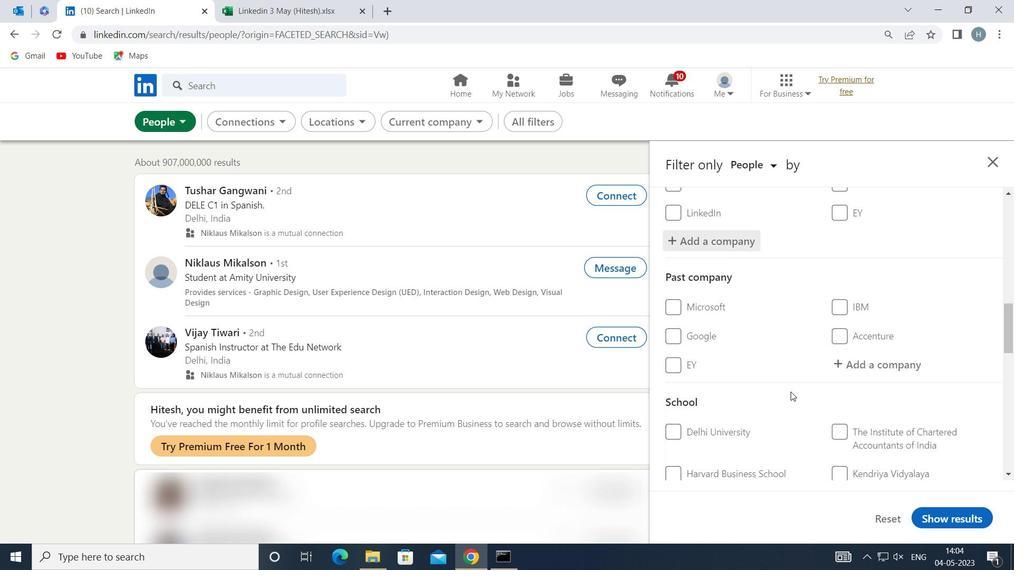 
Action: Mouse scrolled (791, 391) with delta (0, 0)
Screenshot: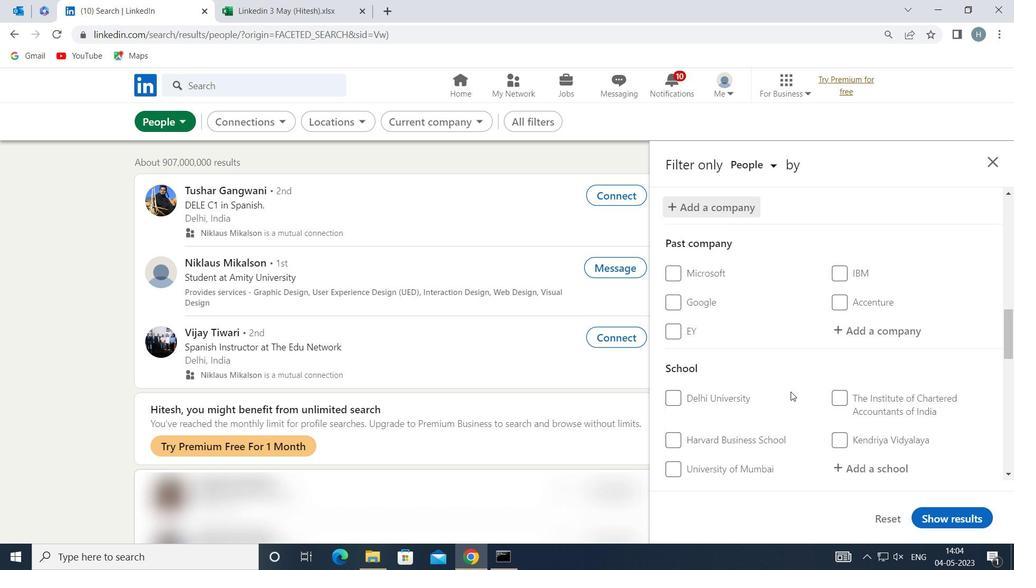
Action: Mouse moved to (845, 395)
Screenshot: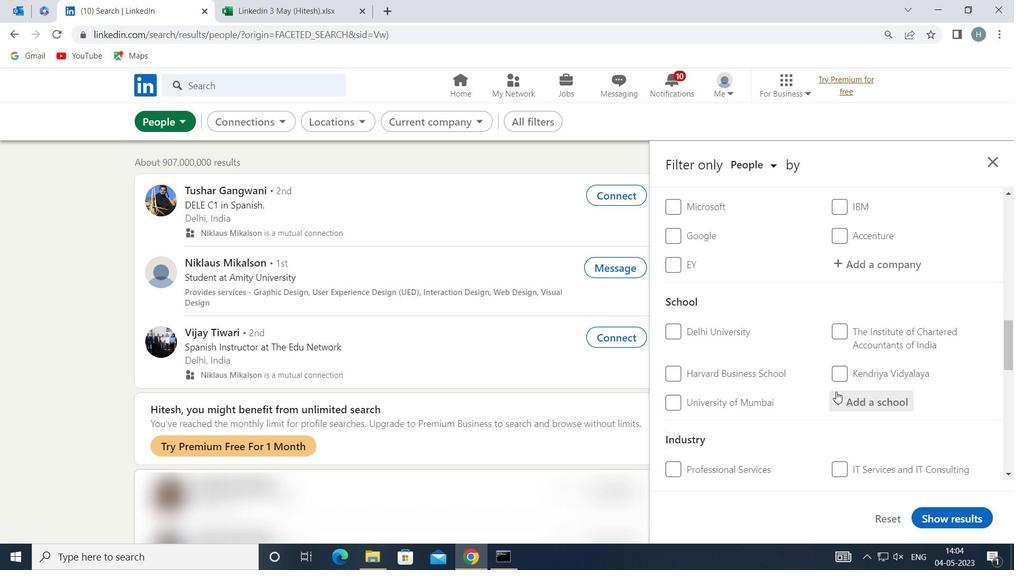 
Action: Mouse pressed left at (845, 395)
Screenshot: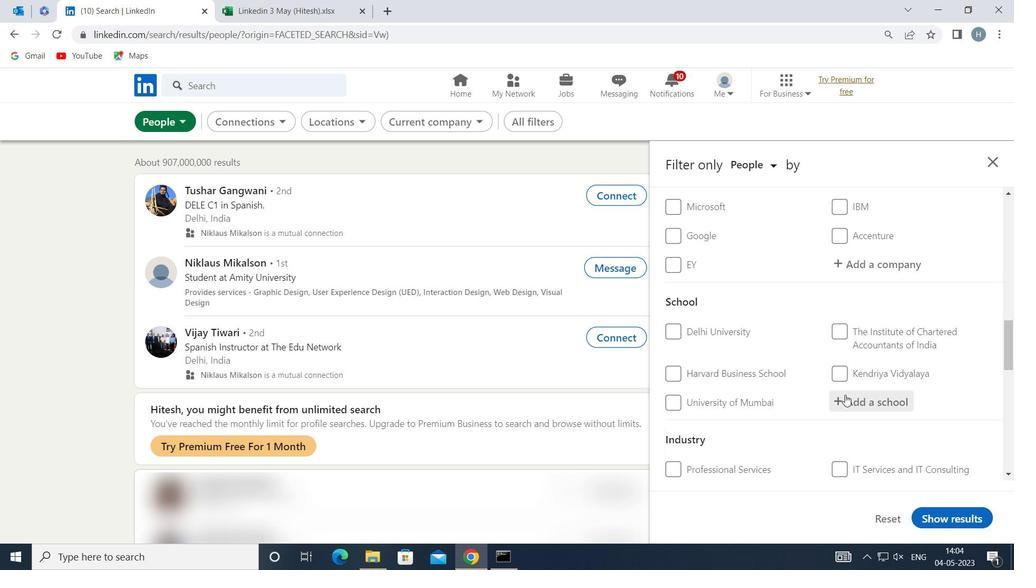 
Action: Key pressed <Key.shift>CHAUDHARY<Key.space><Key.shift>CHARAN<Key.space><Key.shift>SINGH<Key.space><Key.shift>H
Screenshot: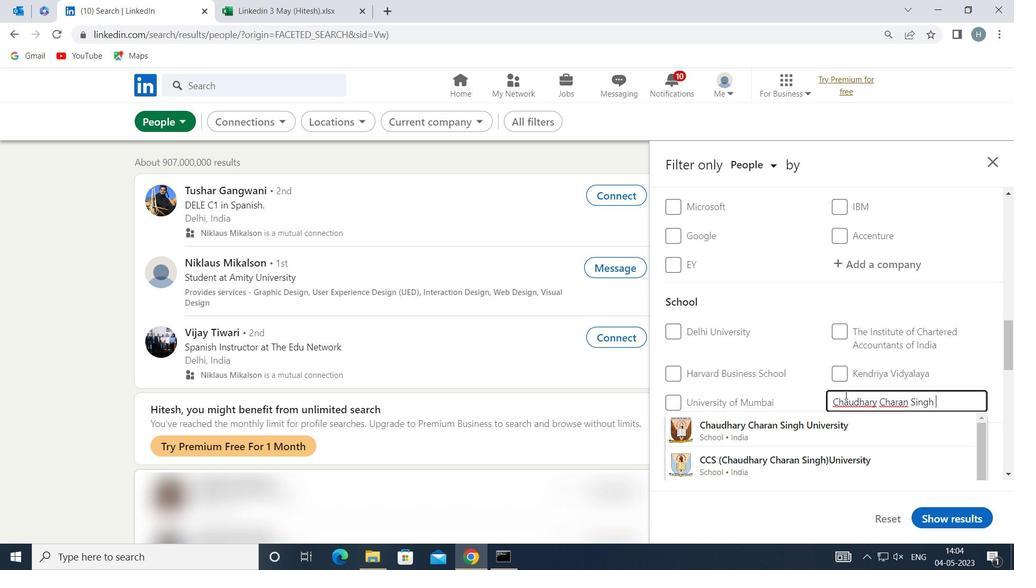 
Action: Mouse moved to (857, 420)
Screenshot: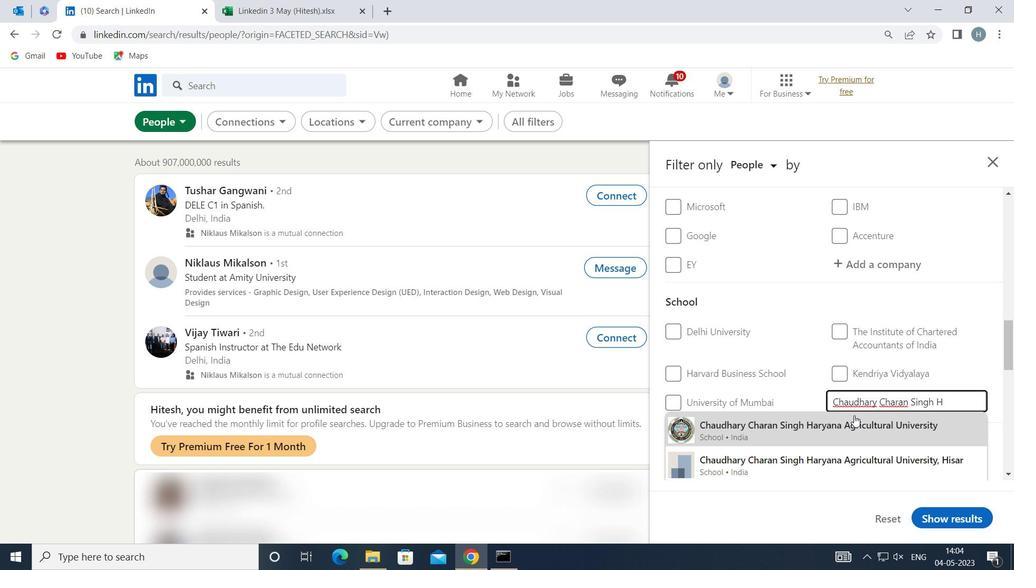 
Action: Mouse pressed left at (857, 420)
Screenshot: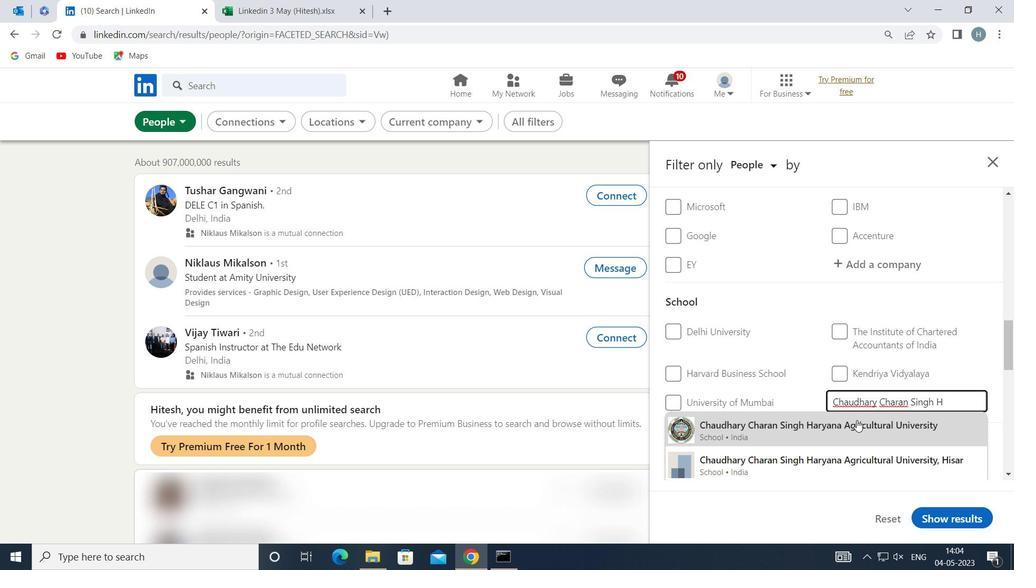 
Action: Mouse moved to (805, 388)
Screenshot: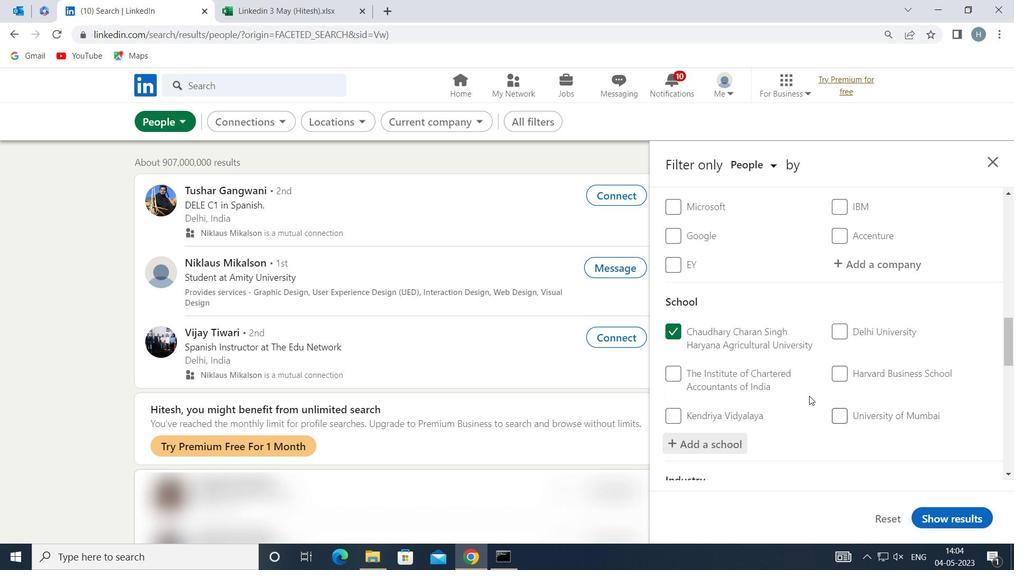 
Action: Mouse scrolled (805, 388) with delta (0, 0)
Screenshot: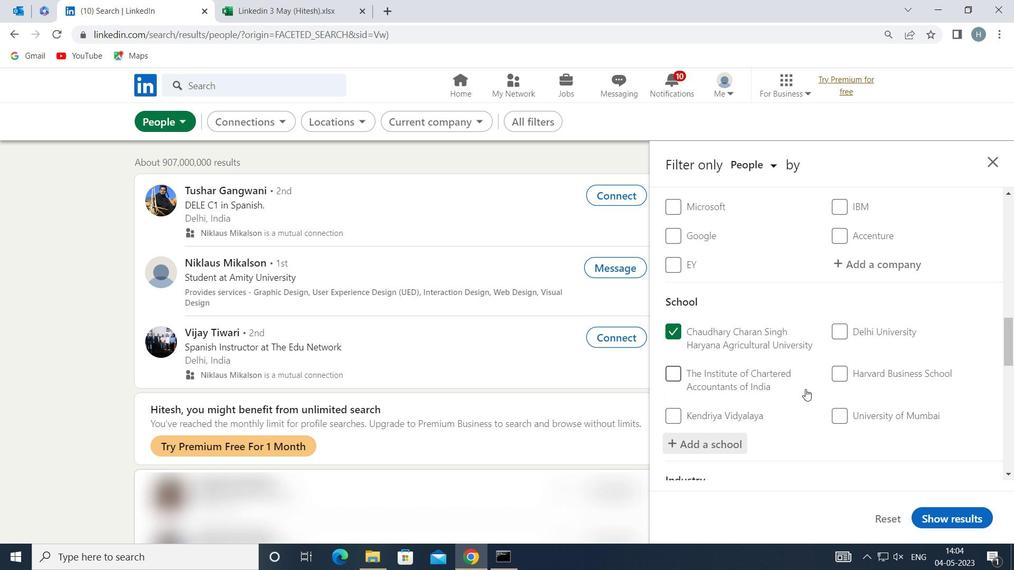 
Action: Mouse scrolled (805, 388) with delta (0, 0)
Screenshot: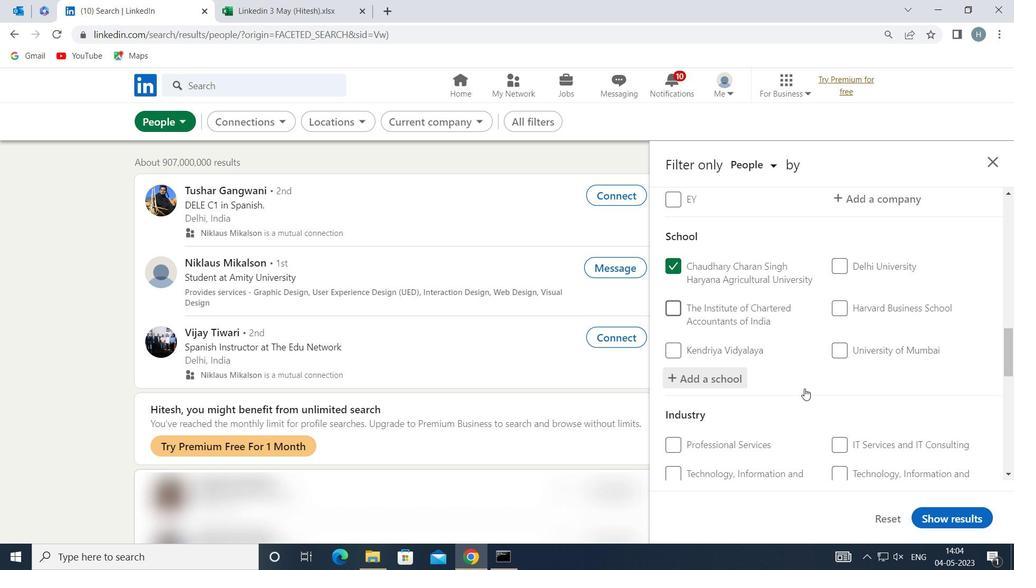 
Action: Mouse scrolled (805, 388) with delta (0, 0)
Screenshot: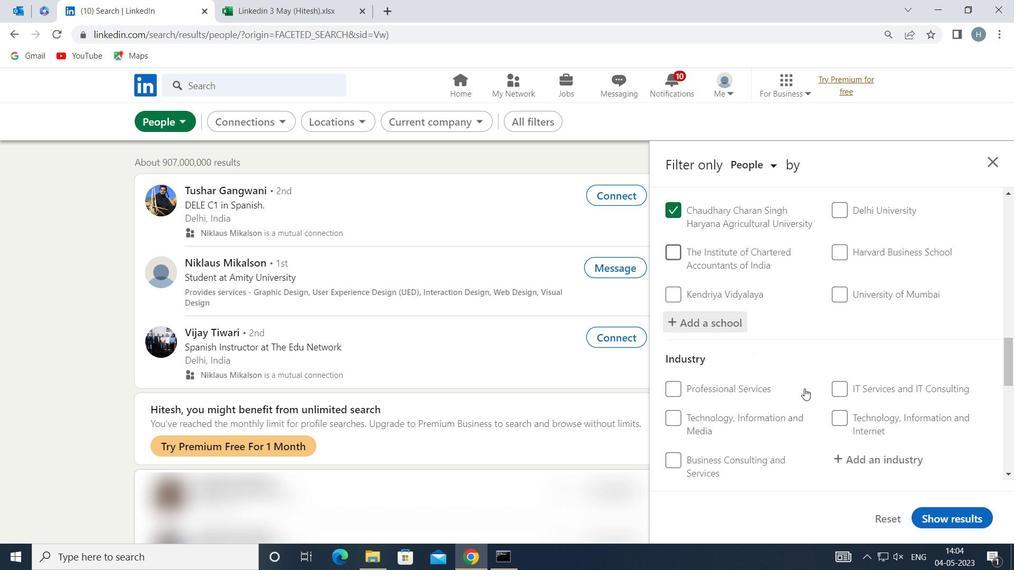 
Action: Mouse scrolled (805, 388) with delta (0, 0)
Screenshot: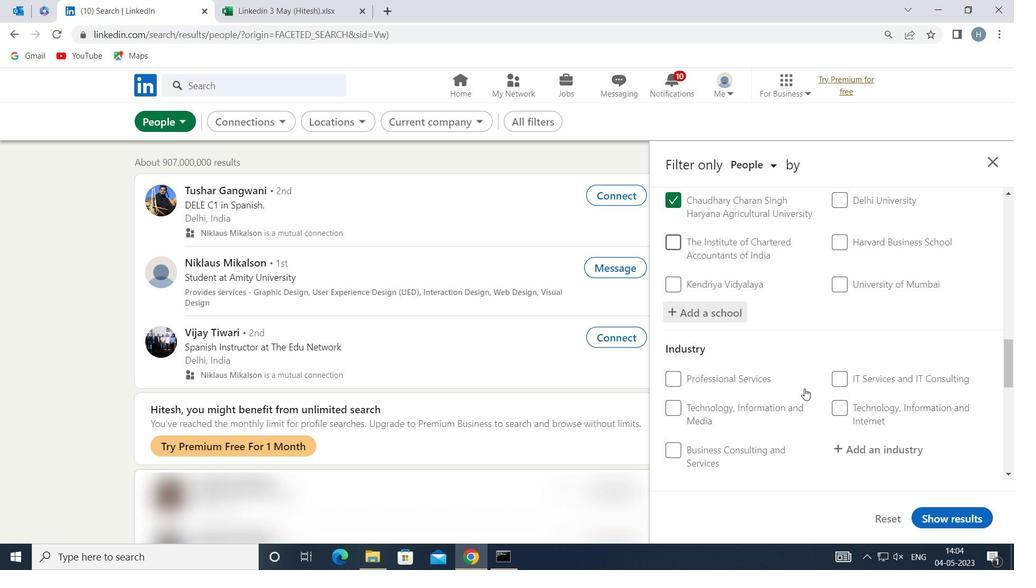 
Action: Mouse moved to (882, 318)
Screenshot: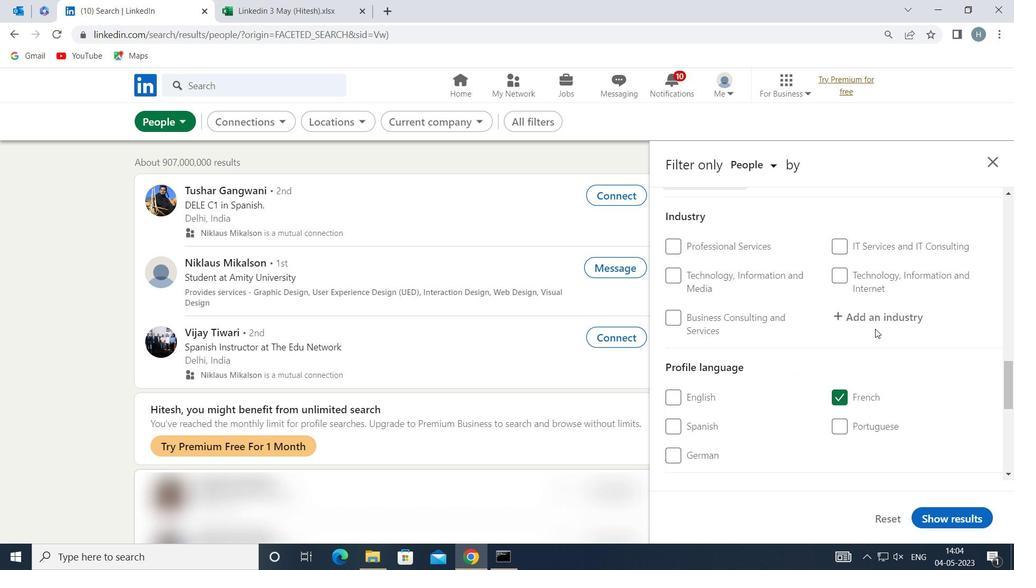 
Action: Mouse pressed left at (882, 318)
Screenshot: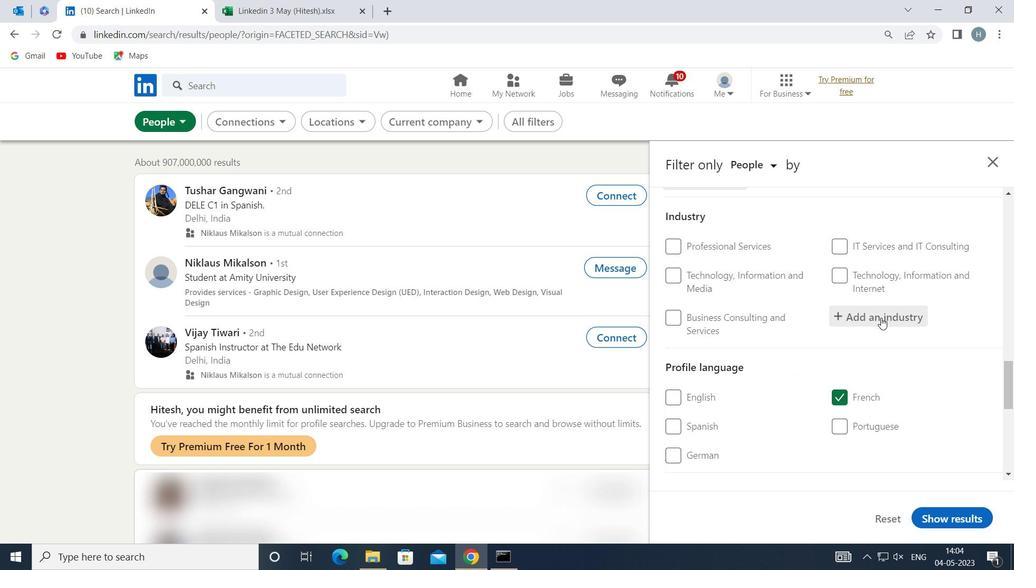 
Action: Mouse moved to (870, 314)
Screenshot: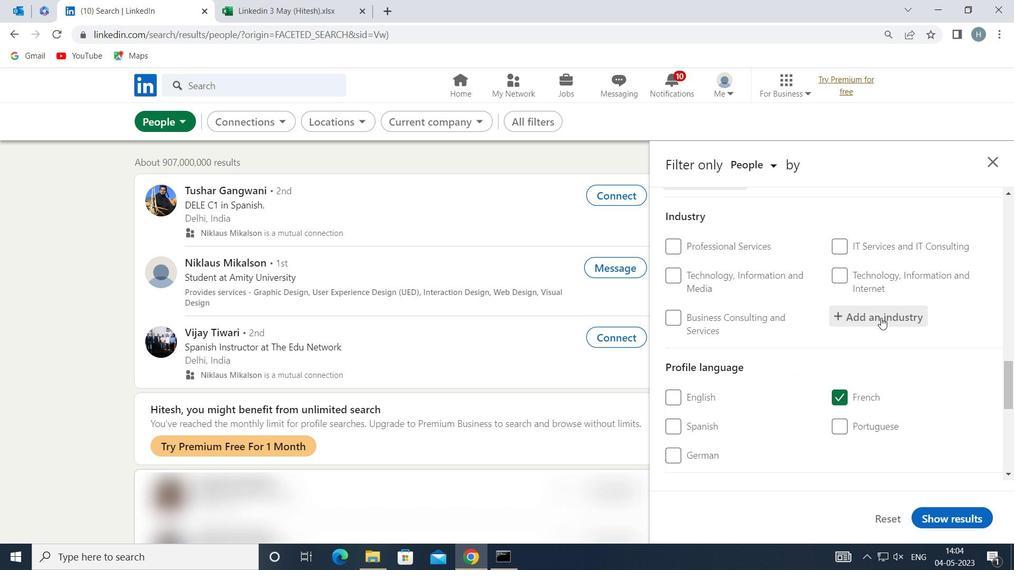 
Action: Key pressed <Key.shift>AMUSEMENTS
Screenshot: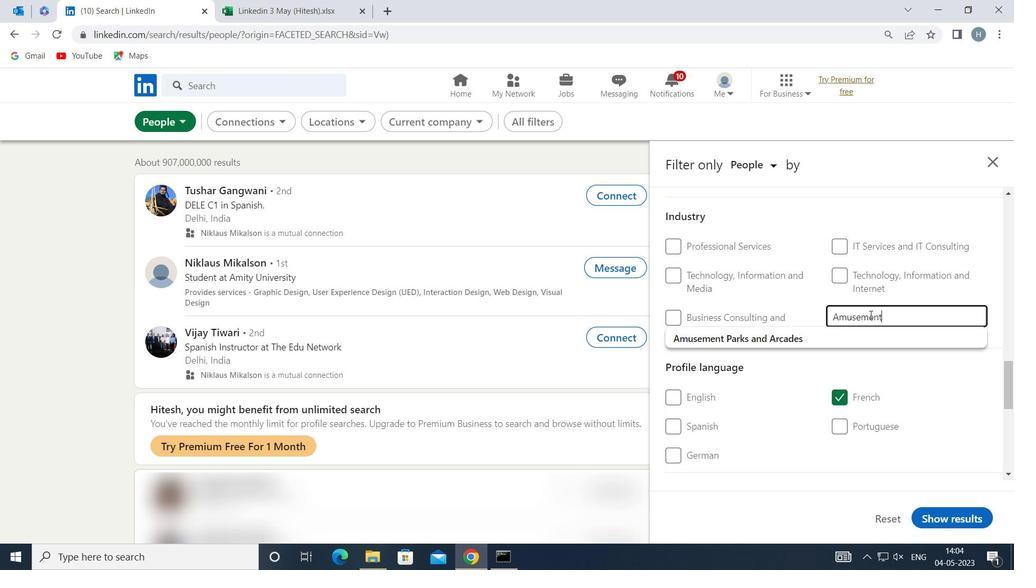 
Action: Mouse moved to (868, 318)
Screenshot: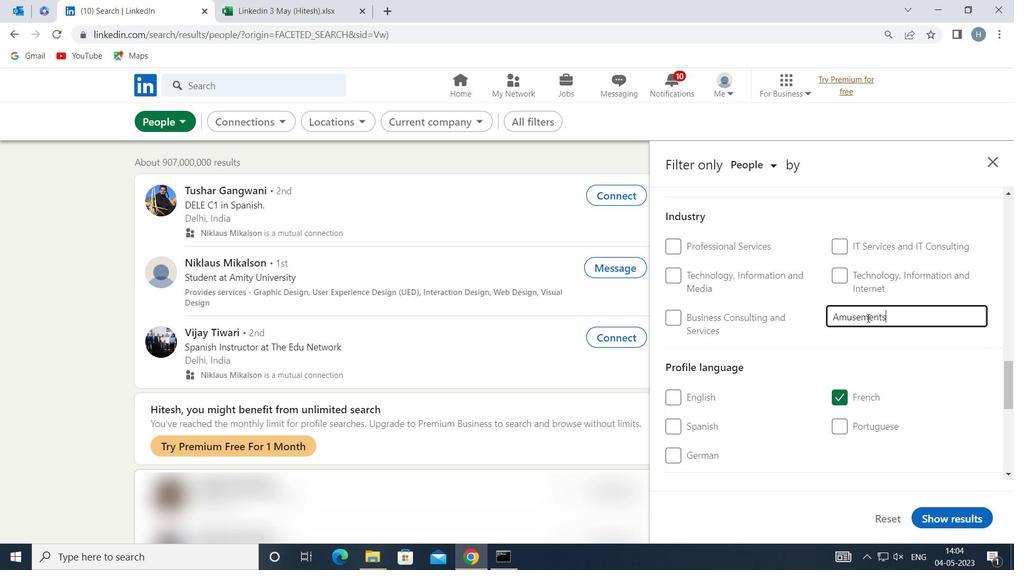 
Action: Key pressed <Key.backspace>
Screenshot: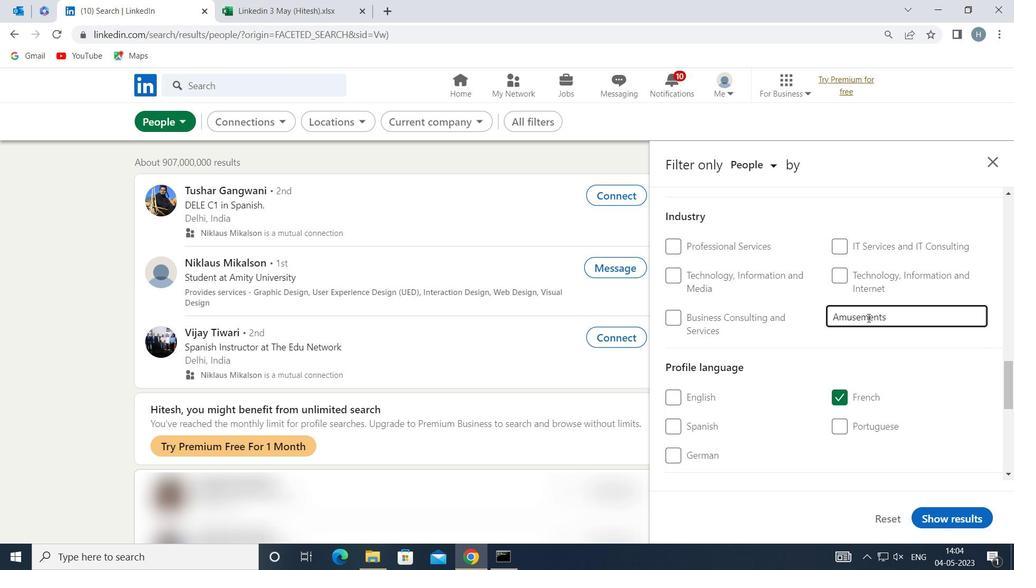 
Action: Mouse moved to (824, 335)
Screenshot: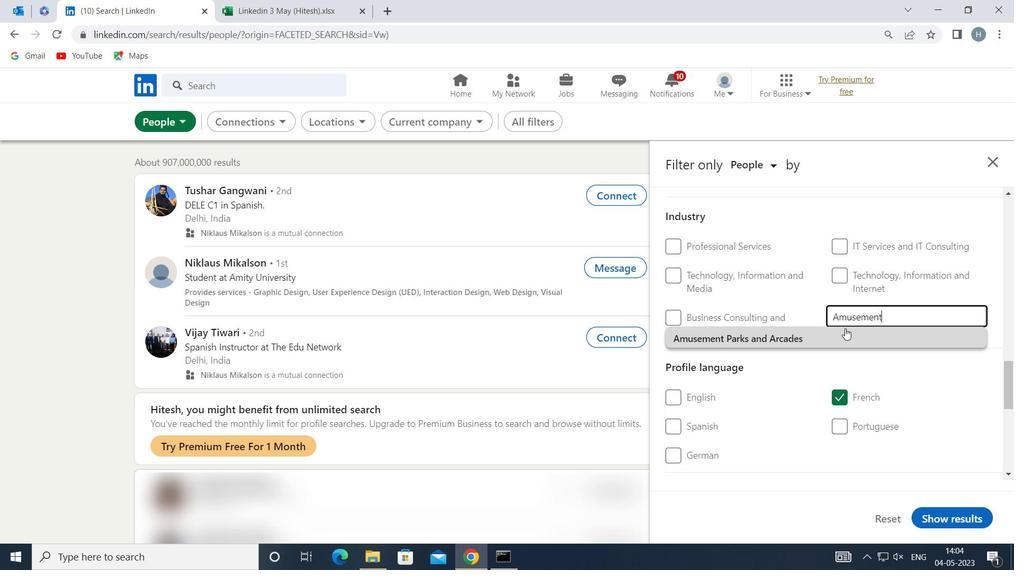 
Action: Mouse pressed left at (824, 335)
Screenshot: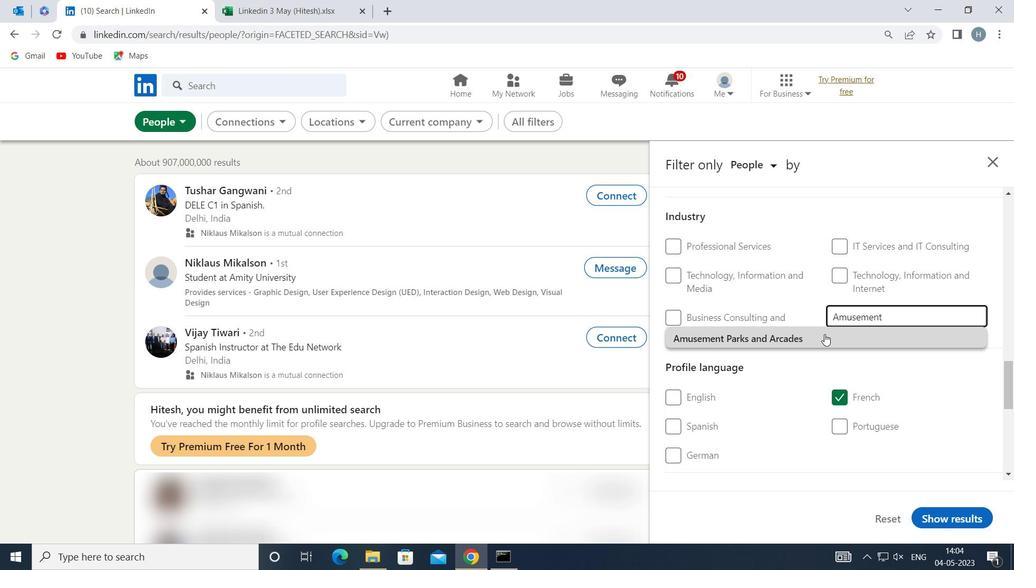 
Action: Mouse moved to (817, 334)
Screenshot: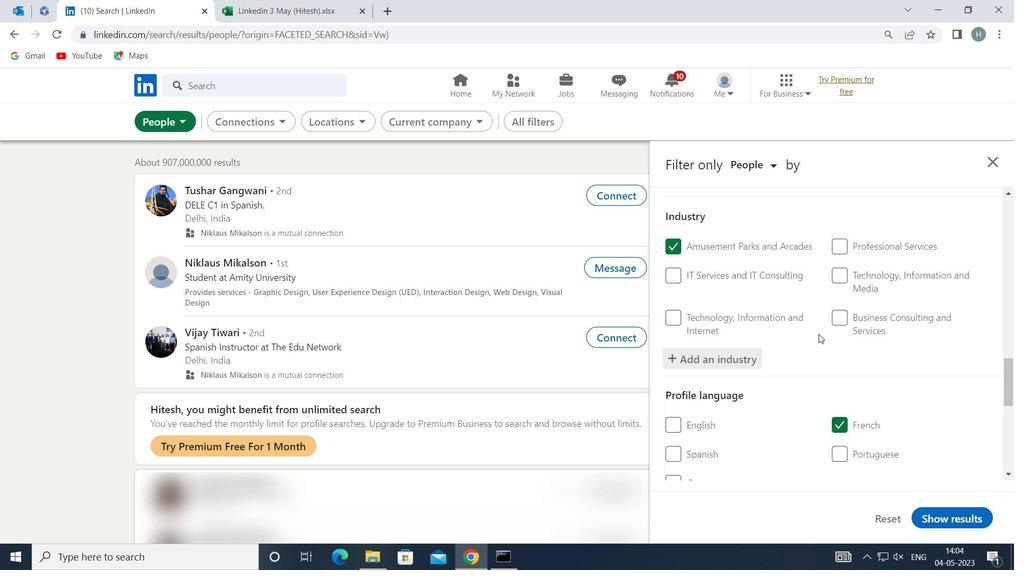 
Action: Mouse scrolled (817, 334) with delta (0, 0)
Screenshot: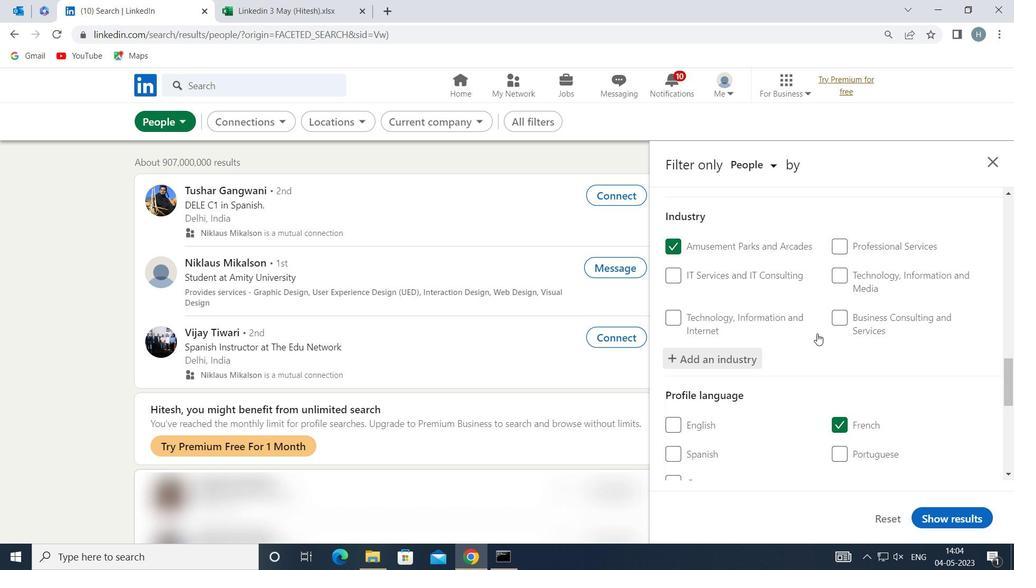 
Action: Mouse scrolled (817, 334) with delta (0, 0)
Screenshot: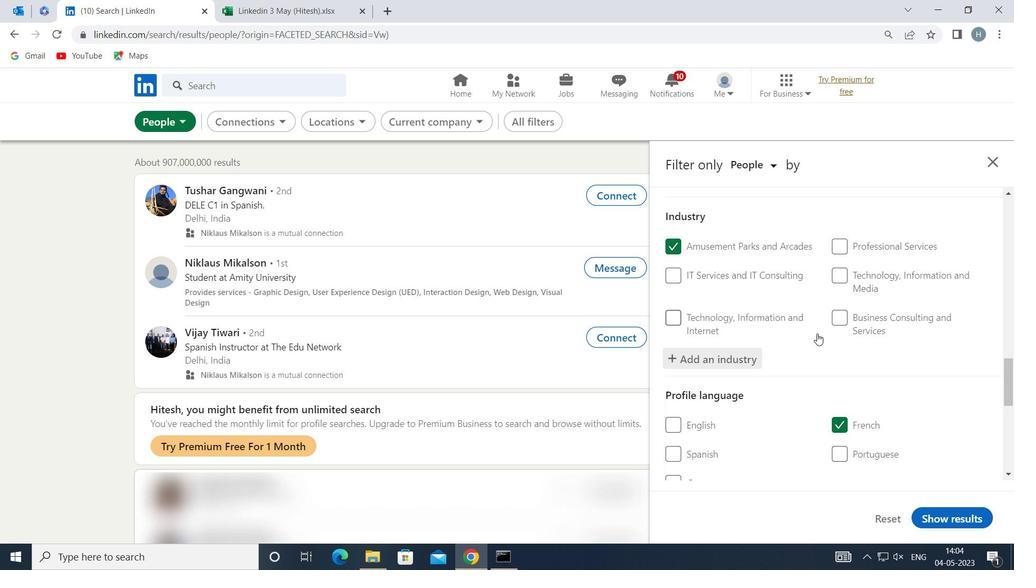 
Action: Mouse scrolled (817, 334) with delta (0, 0)
Screenshot: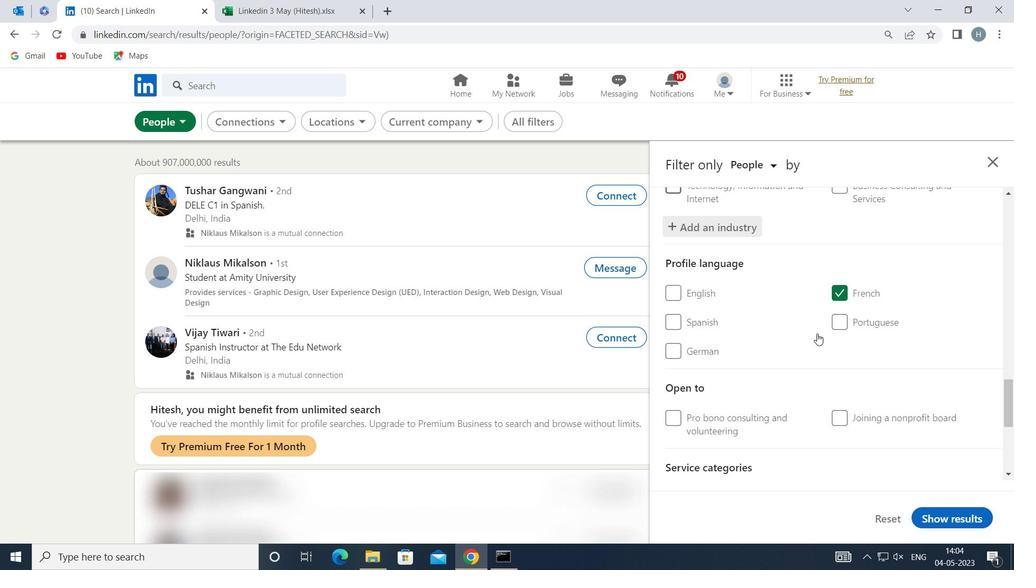 
Action: Mouse scrolled (817, 334) with delta (0, 0)
Screenshot: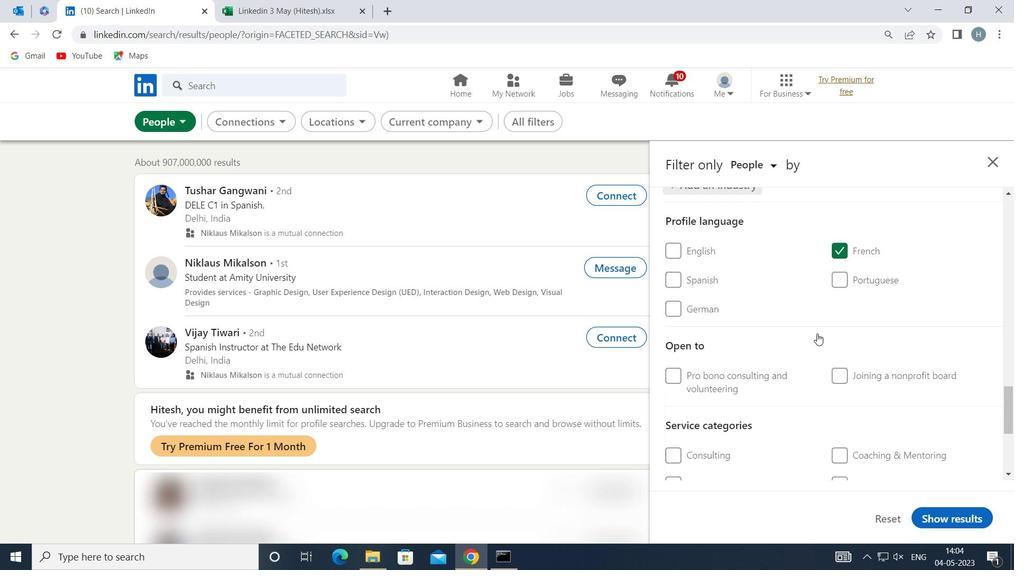 
Action: Mouse scrolled (817, 334) with delta (0, 0)
Screenshot: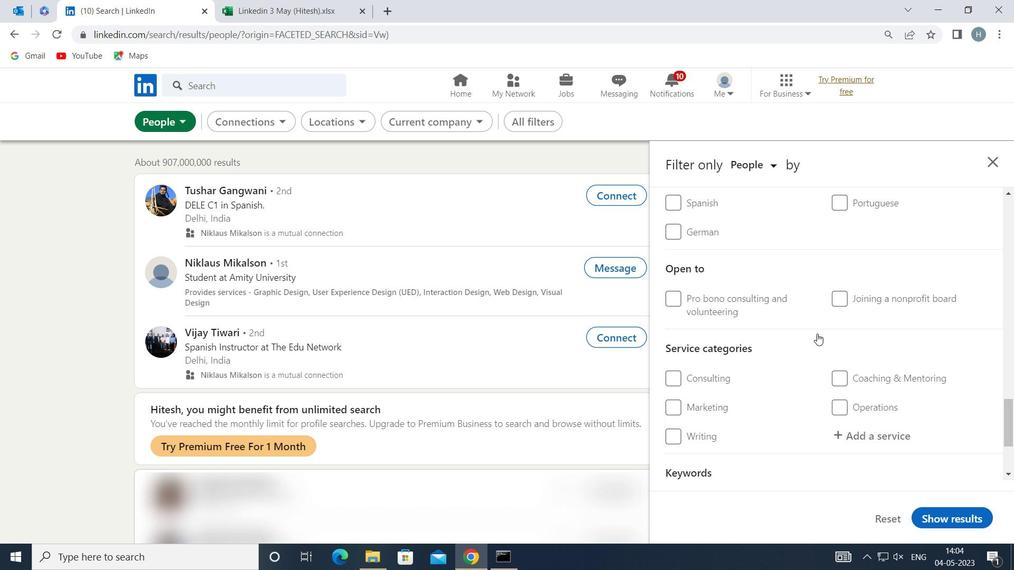
Action: Mouse moved to (850, 347)
Screenshot: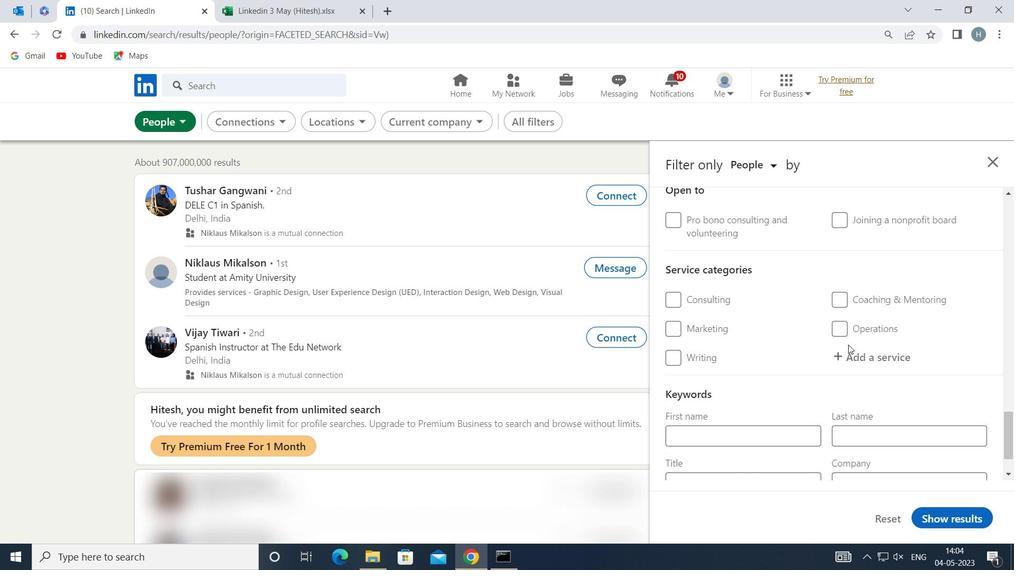 
Action: Mouse pressed left at (850, 347)
Screenshot: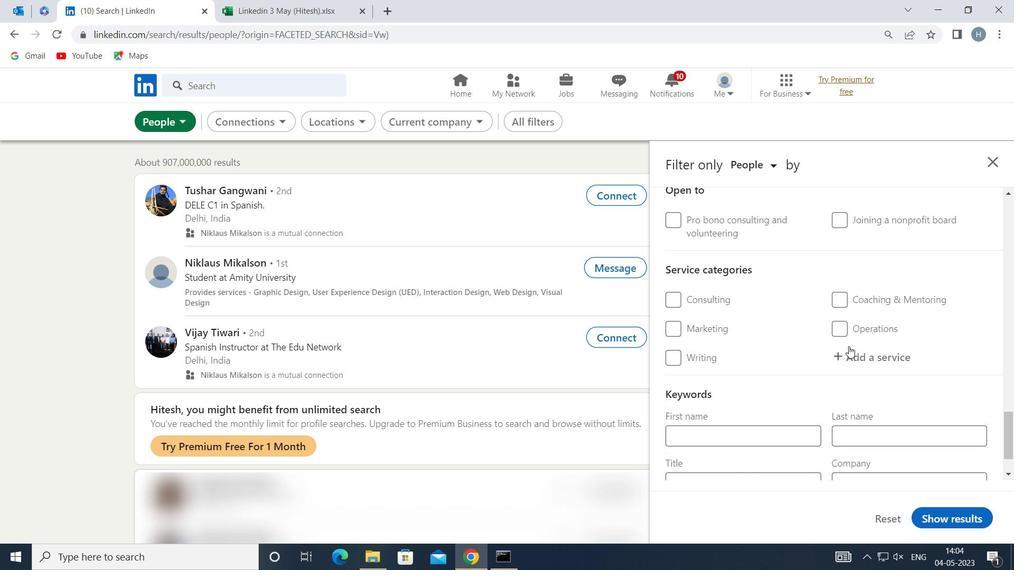 
Action: Mouse moved to (850, 347)
Screenshot: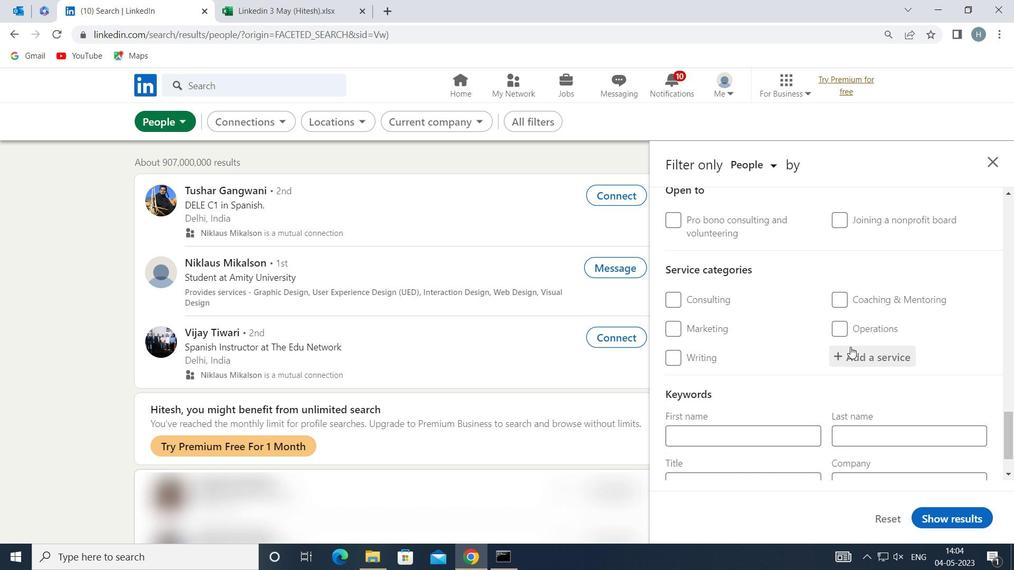 
Action: Key pressed <Key.shift>GROU<Key.backspace>UTH<Key.backspace><Key.backspace><Key.backspace><Key.backspace><Key.backspace><Key.backspace><Key.backspace><Key.shift>GROWTH<Key.space><Key.shift>M
Screenshot: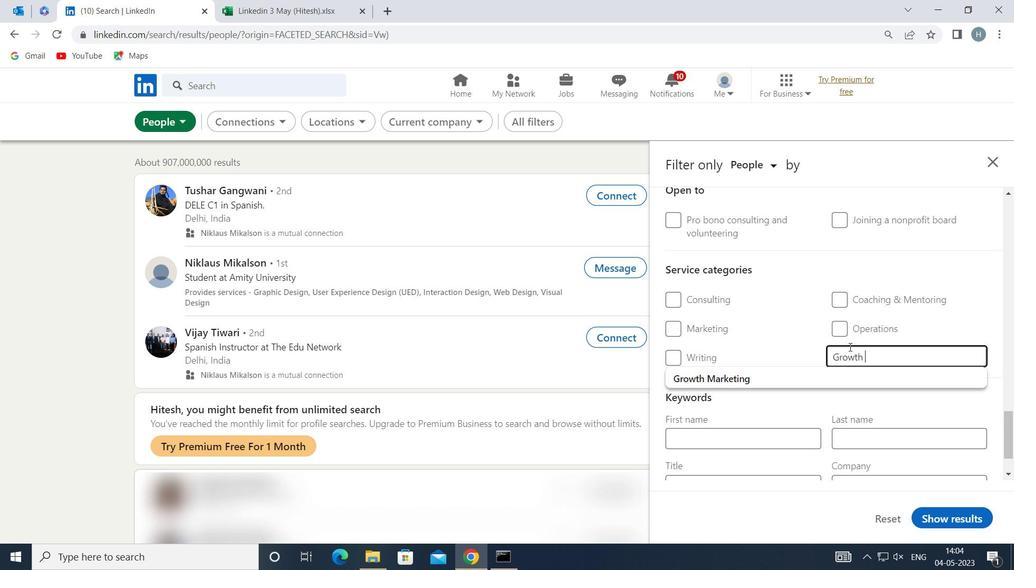
Action: Mouse moved to (778, 378)
Screenshot: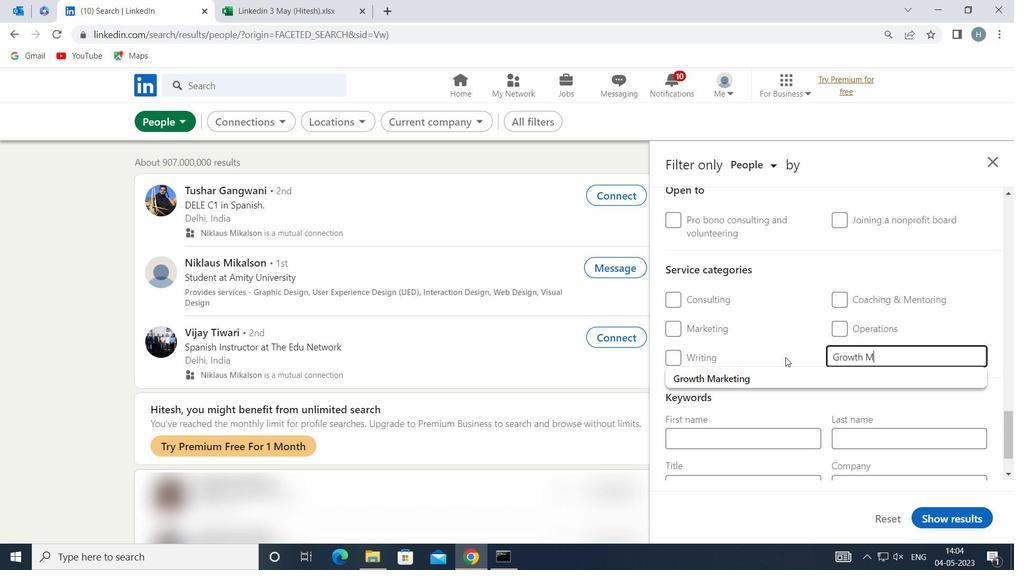 
Action: Mouse pressed left at (778, 378)
Screenshot: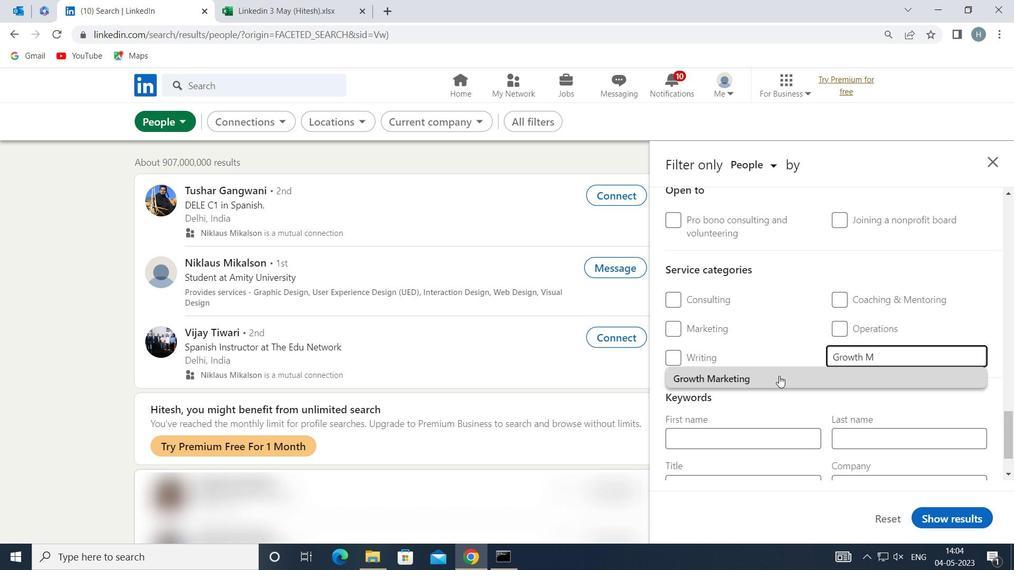 
Action: Mouse moved to (775, 384)
Screenshot: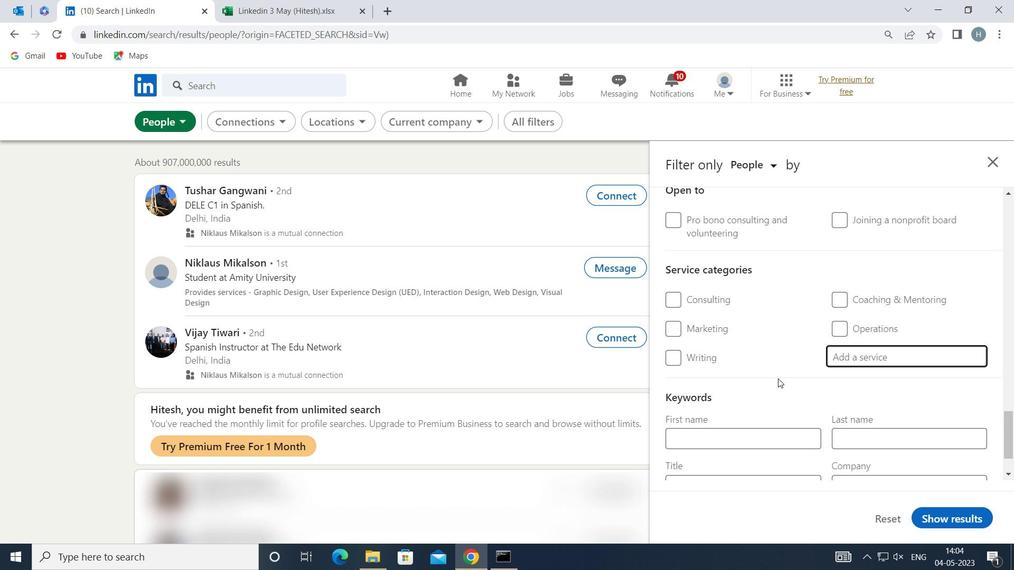 
Action: Mouse scrolled (775, 384) with delta (0, 0)
Screenshot: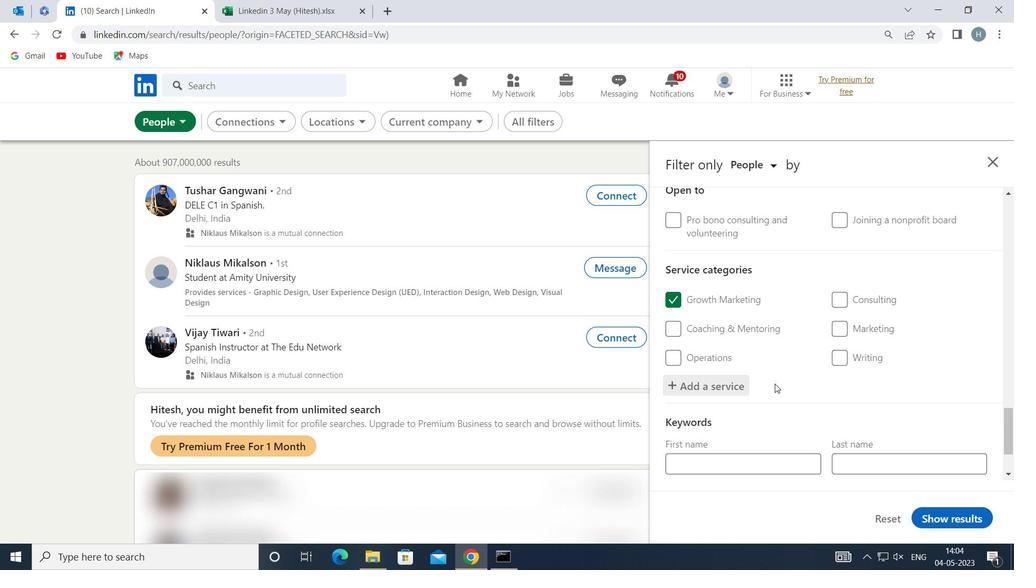 
Action: Mouse scrolled (775, 384) with delta (0, 0)
Screenshot: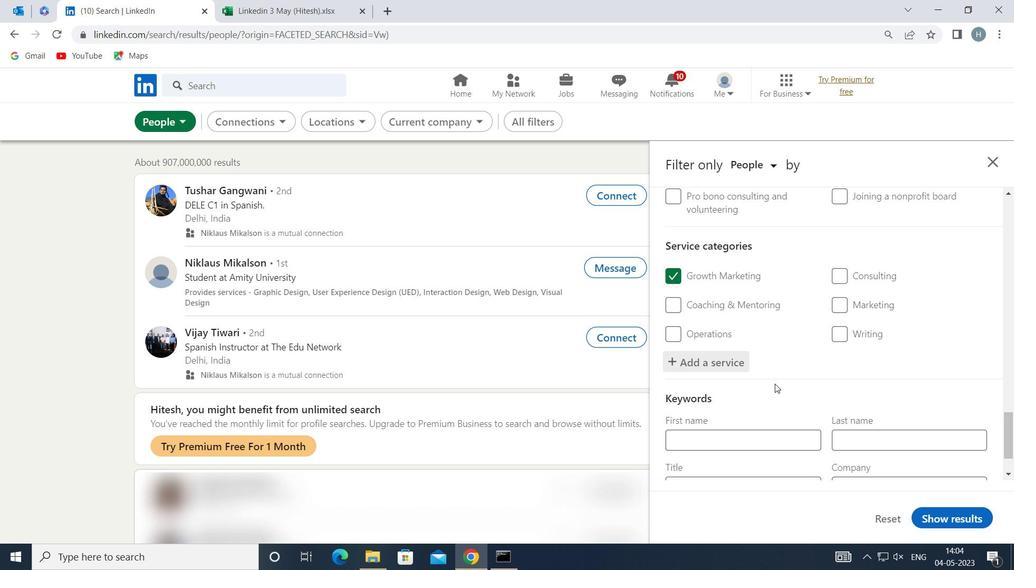
Action: Mouse scrolled (775, 384) with delta (0, 0)
Screenshot: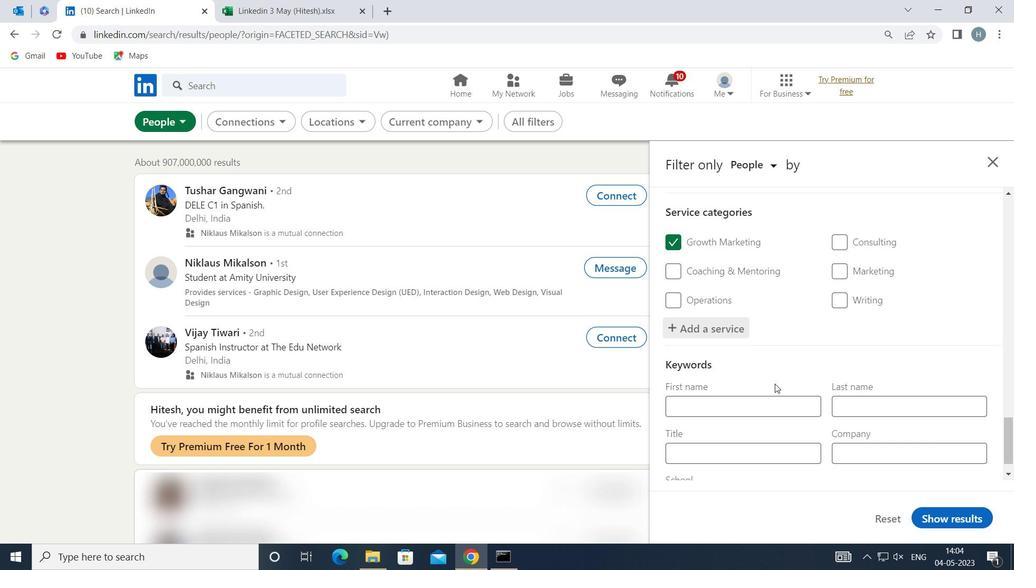 
Action: Mouse moved to (784, 423)
Screenshot: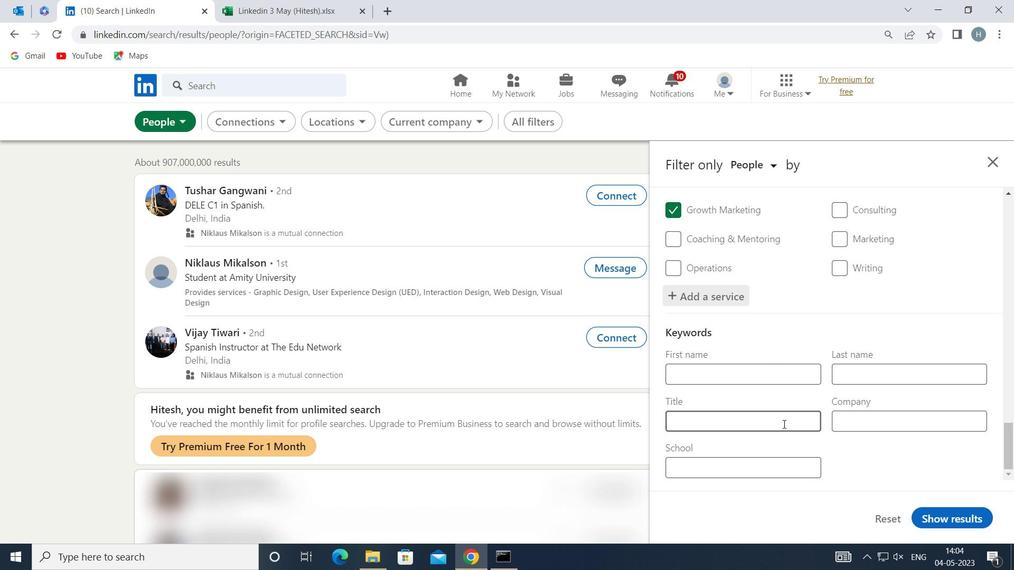
Action: Mouse pressed left at (784, 423)
Screenshot: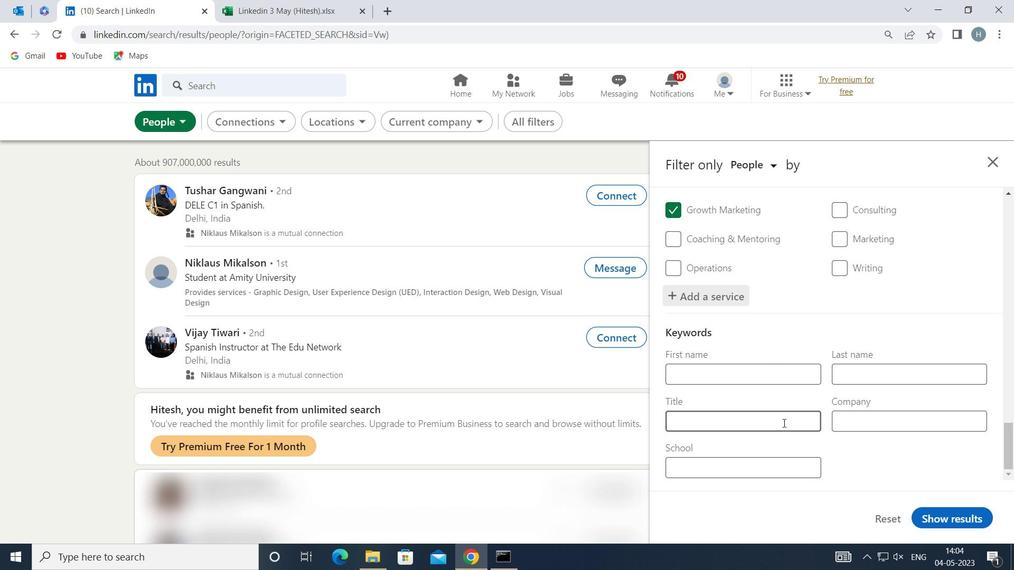 
Action: Mouse moved to (778, 419)
Screenshot: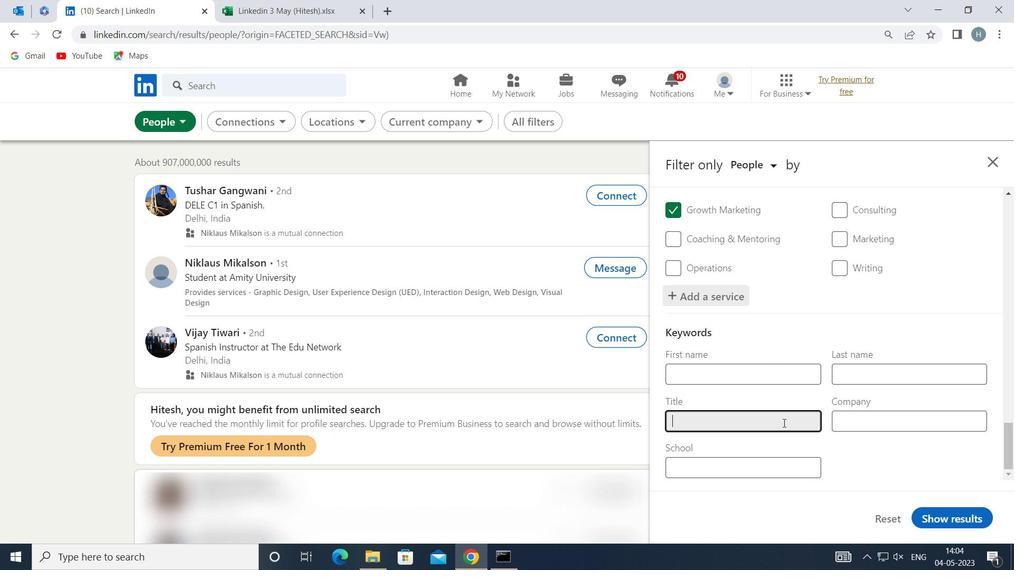 
Action: Key pressed <Key.shift>BIOLOGICAL<Key.space><Key.shift>ENGINEER
Screenshot: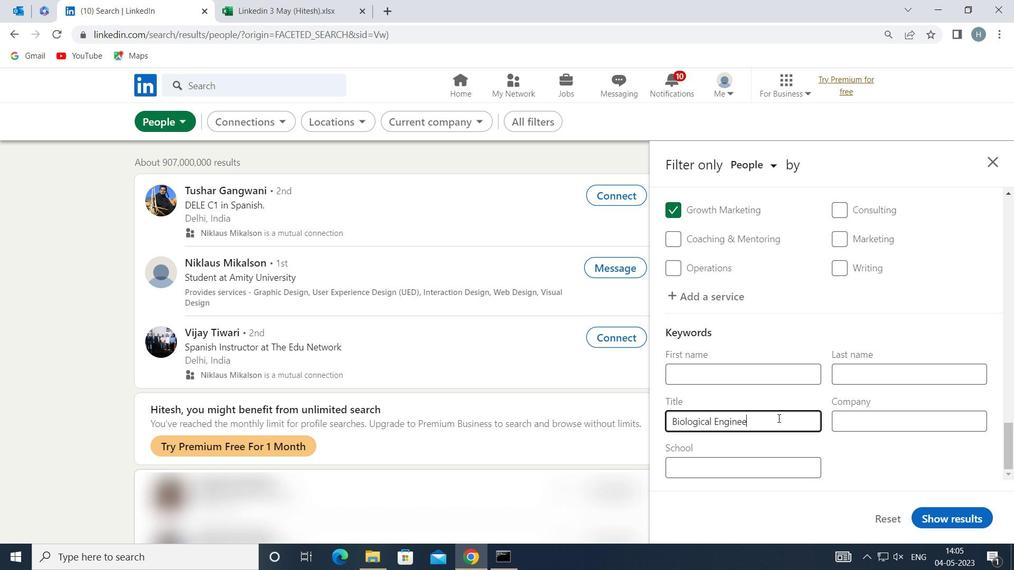 
Action: Mouse moved to (957, 518)
Screenshot: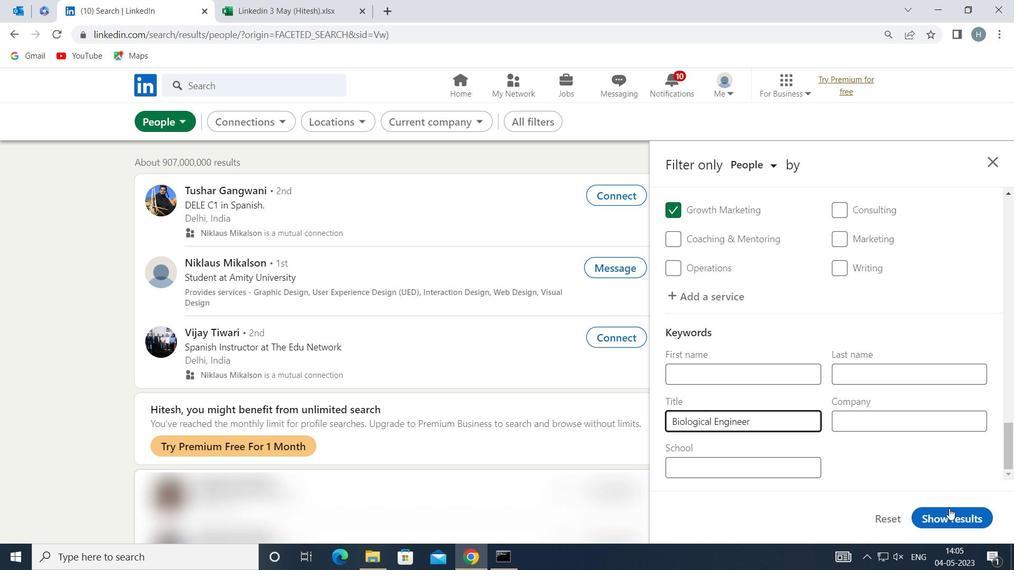 
Action: Mouse pressed left at (957, 518)
Screenshot: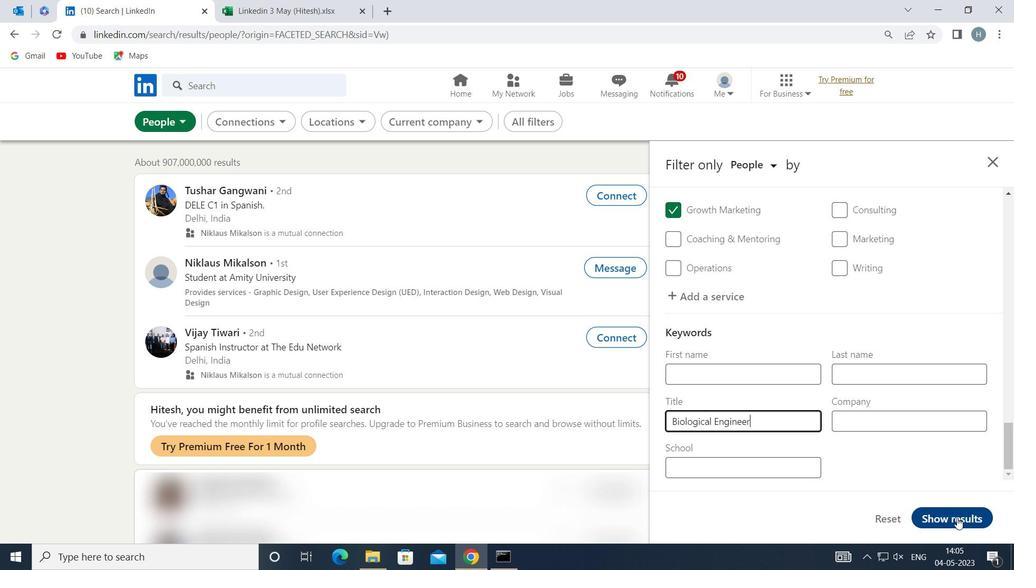 
Action: Mouse moved to (821, 433)
Screenshot: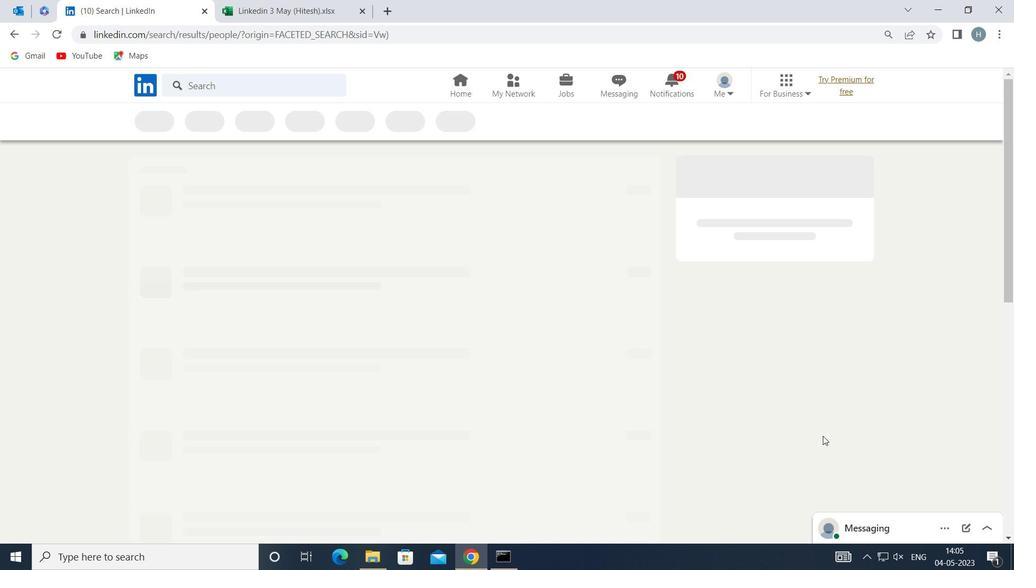 
